 Task: In the Contact  Olivia.Brown@whitney.org, schedule and save the meeting with title: 'Product Demo and Service Presentation', Select date: '30 August, 2023', select start time: 5:00:PM. Add location on call (718) 987-6553 with meeting description: For further discussion on products, kindly join the meeting.. Logged in from softage.6@softage.net
Action: Mouse moved to (121, 86)
Screenshot: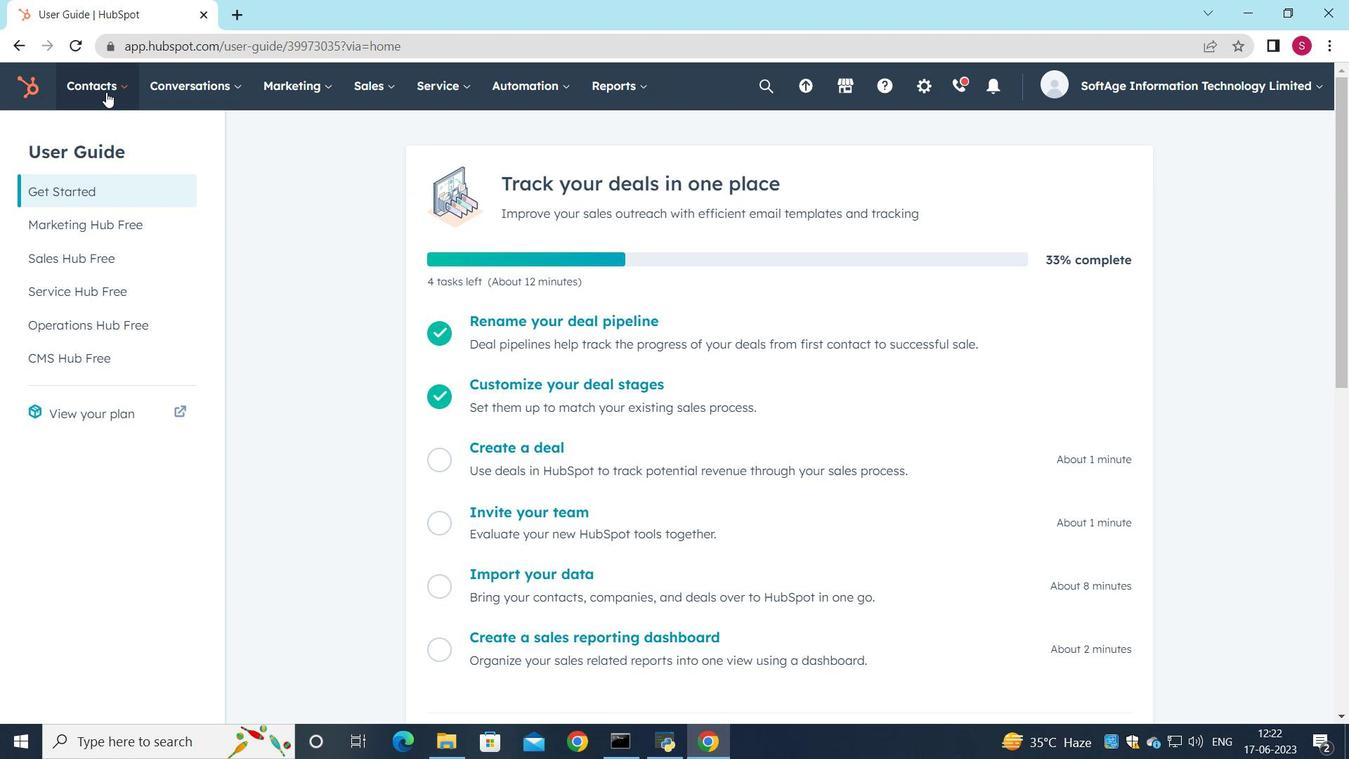 
Action: Mouse pressed left at (121, 86)
Screenshot: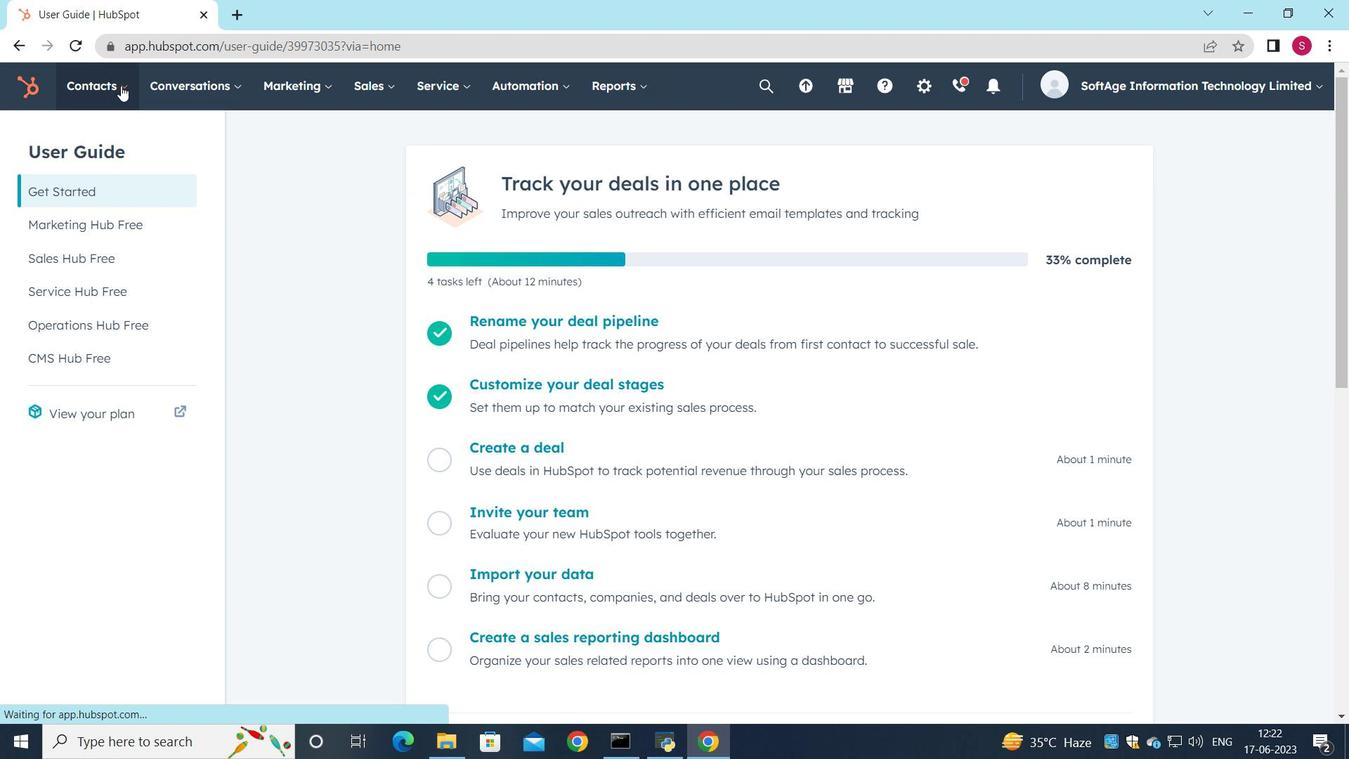 
Action: Mouse moved to (132, 139)
Screenshot: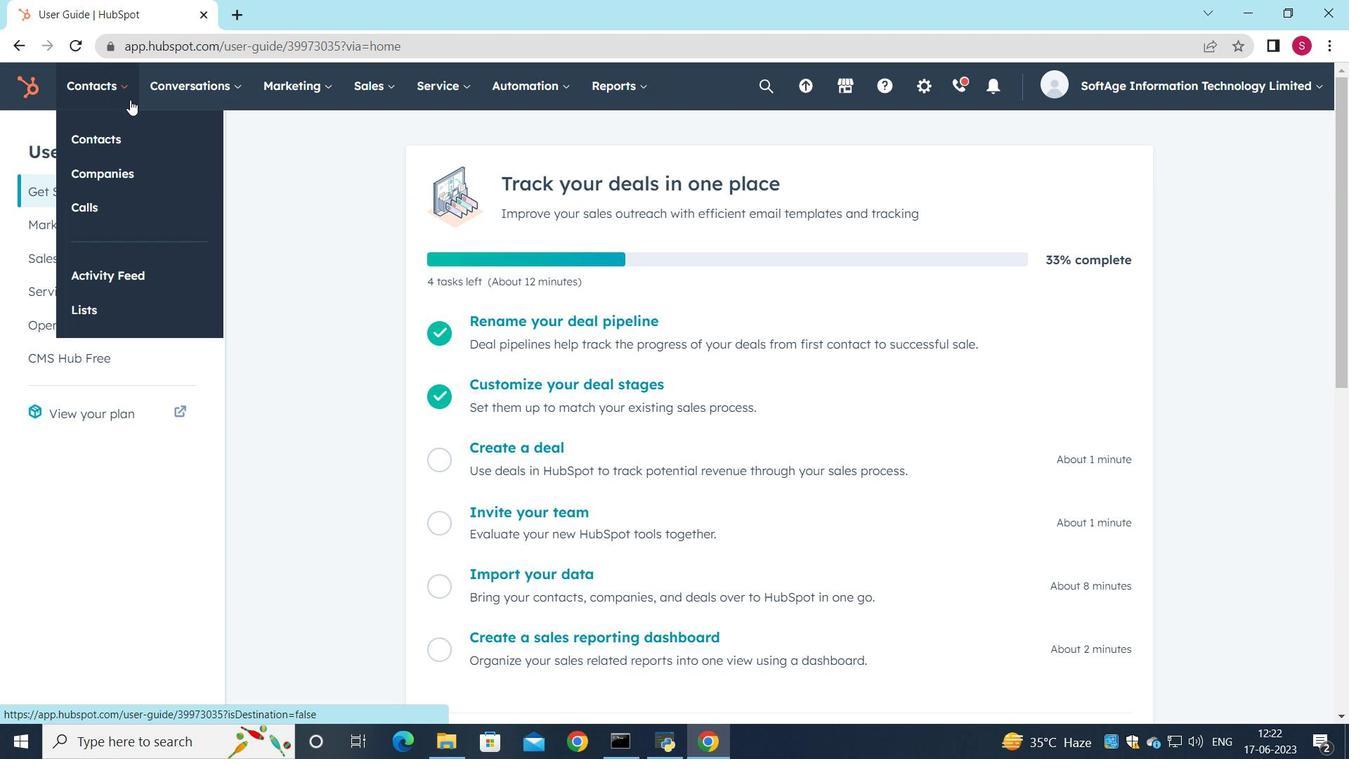 
Action: Mouse pressed left at (132, 139)
Screenshot: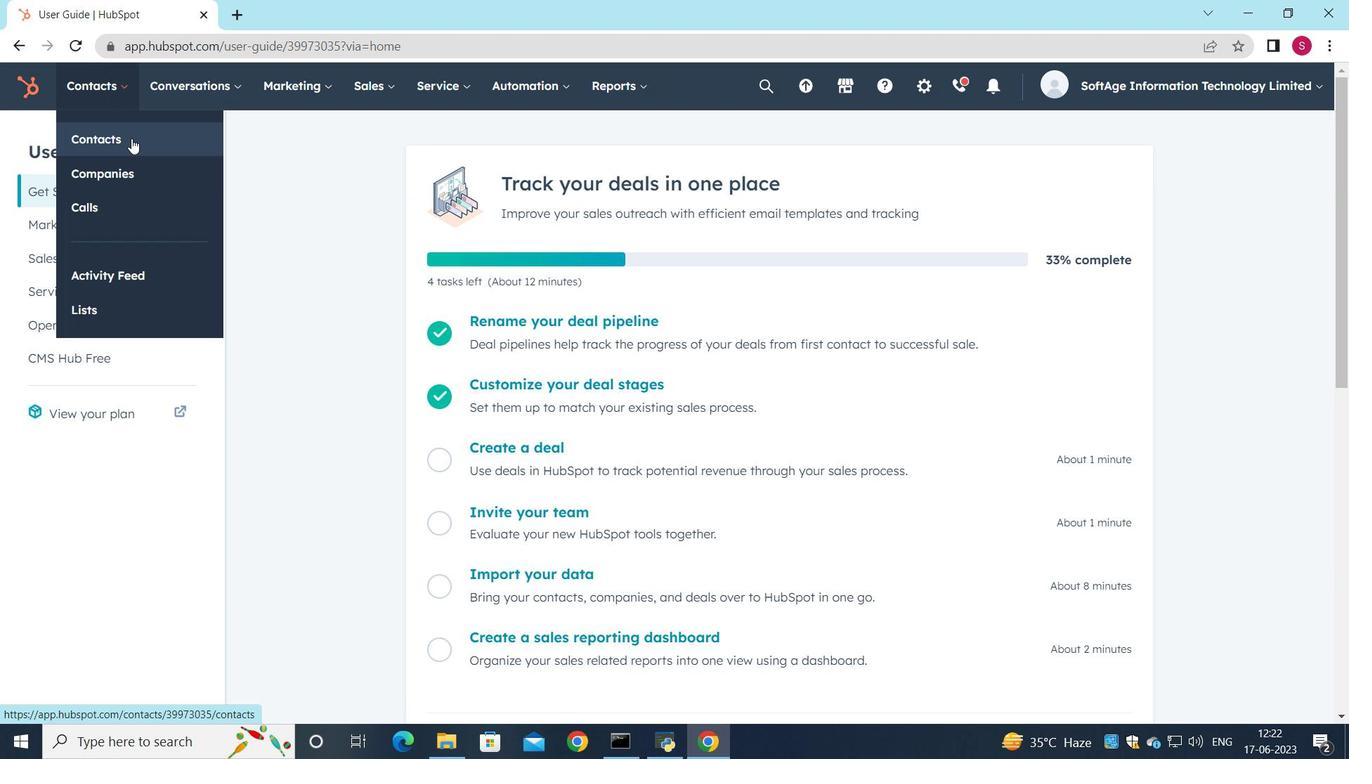 
Action: Mouse moved to (165, 283)
Screenshot: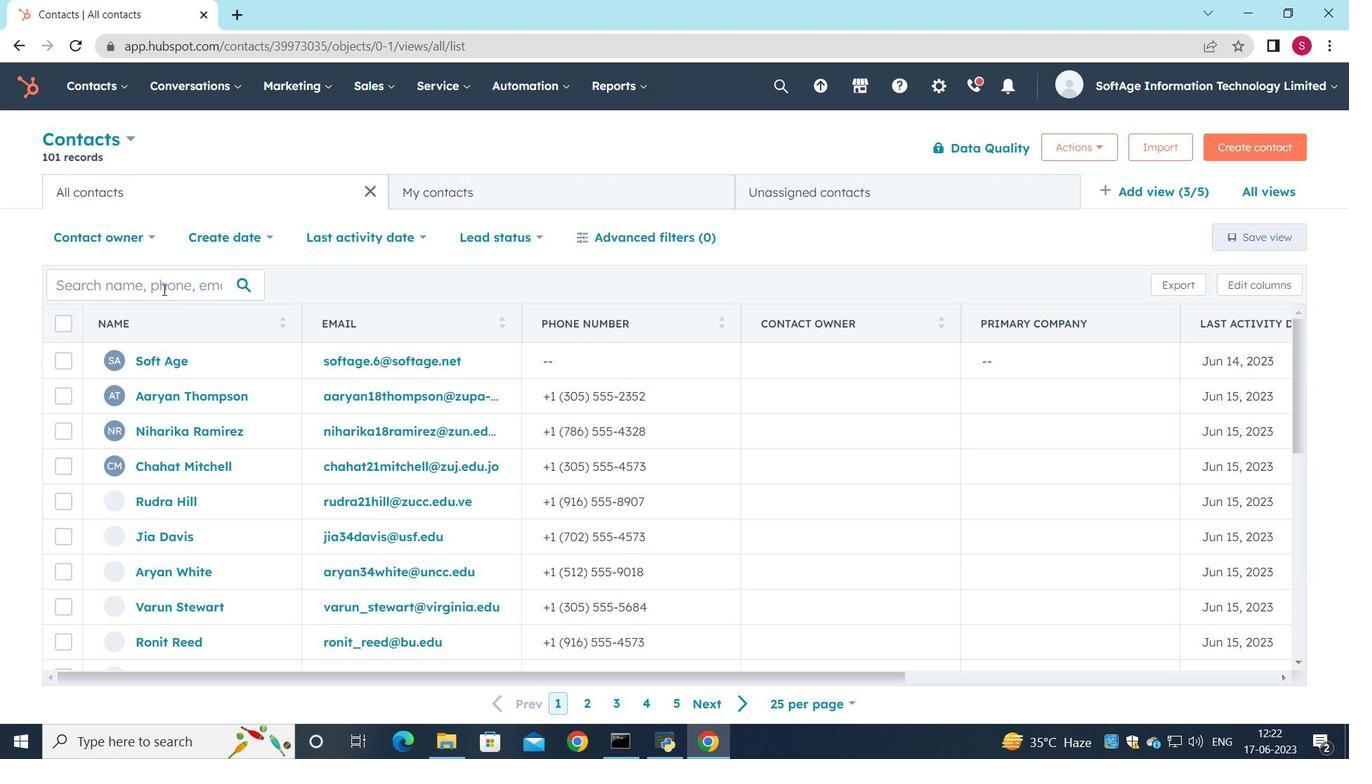 
Action: Mouse pressed left at (165, 283)
Screenshot: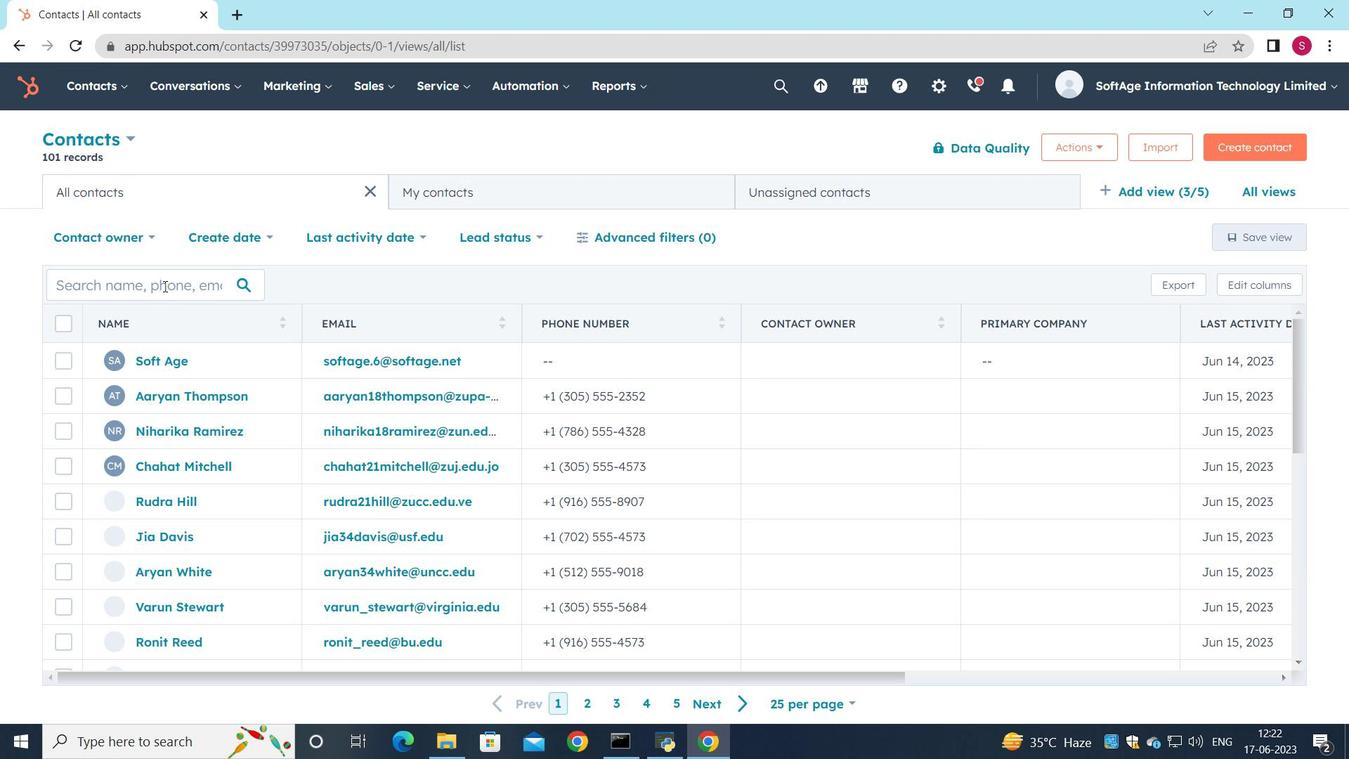 
Action: Key pressed <Key.shift>Olivia.<Key.shift>Brown<Key.shift><Key.shift><Key.shift><Key.shift><Key.shift>@whitney.org
Screenshot: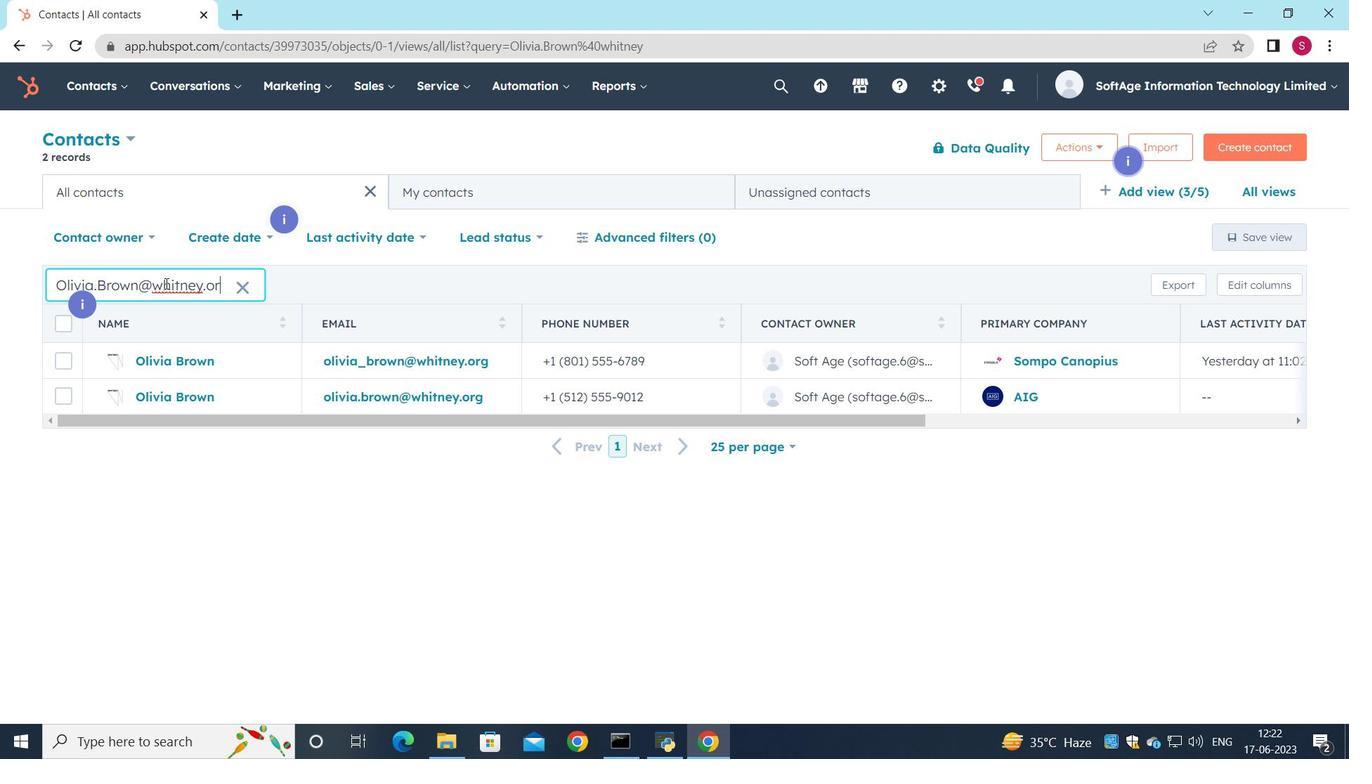 
Action: Mouse moved to (191, 357)
Screenshot: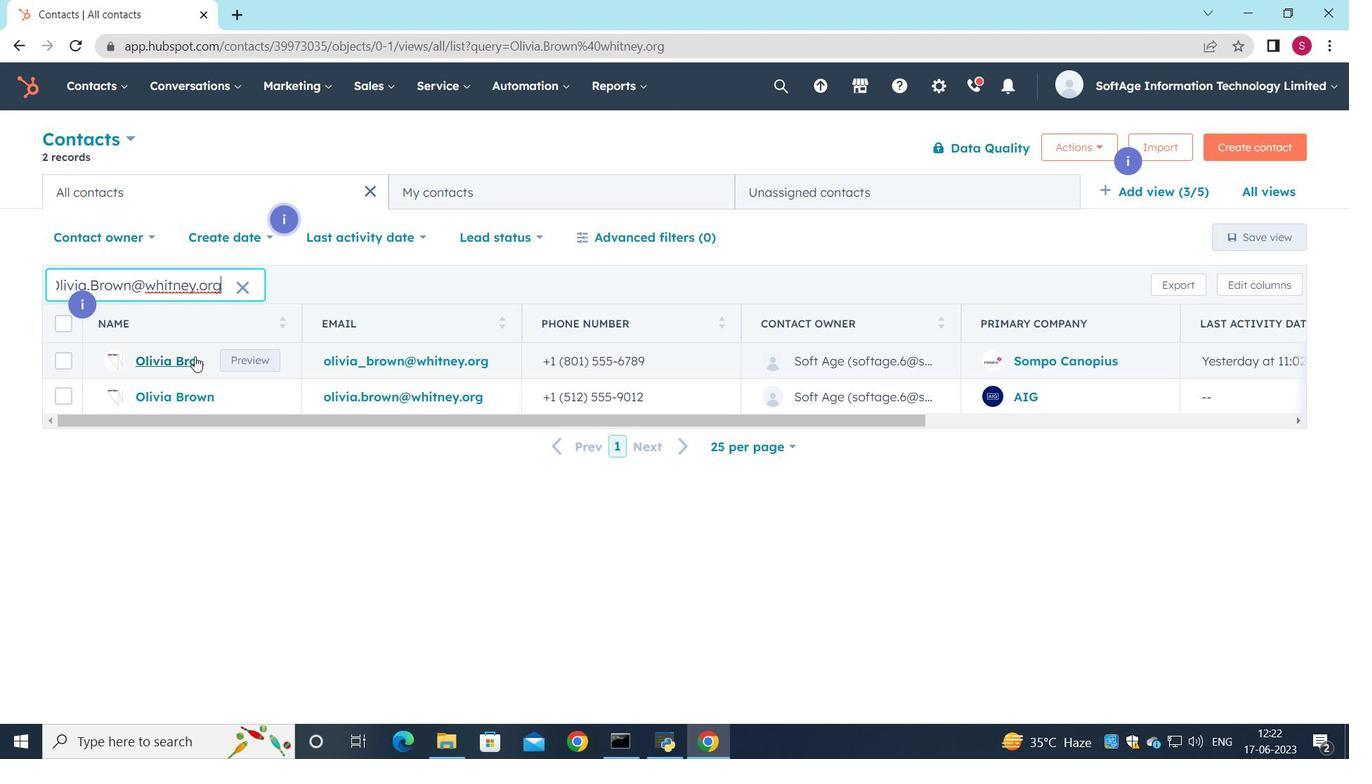 
Action: Mouse pressed left at (191, 357)
Screenshot: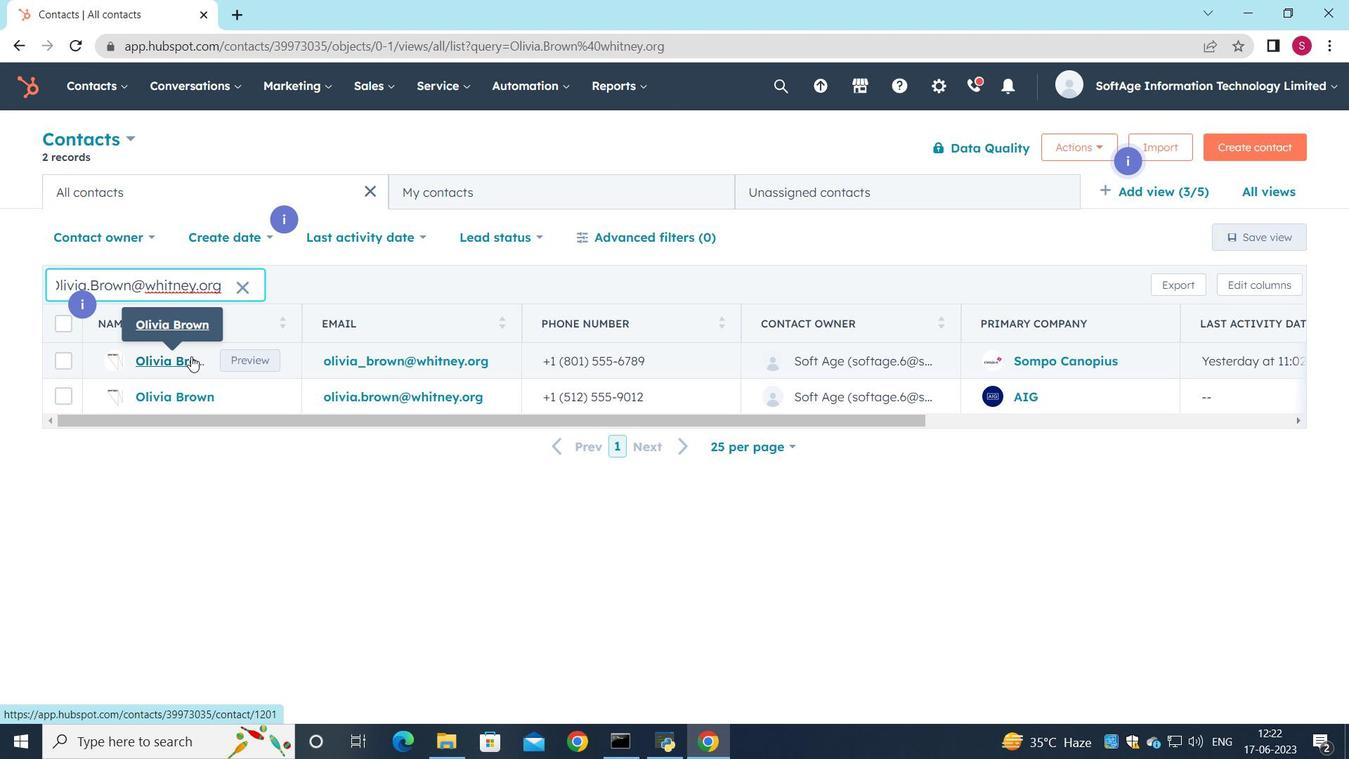 
Action: Mouse moved to (220, 302)
Screenshot: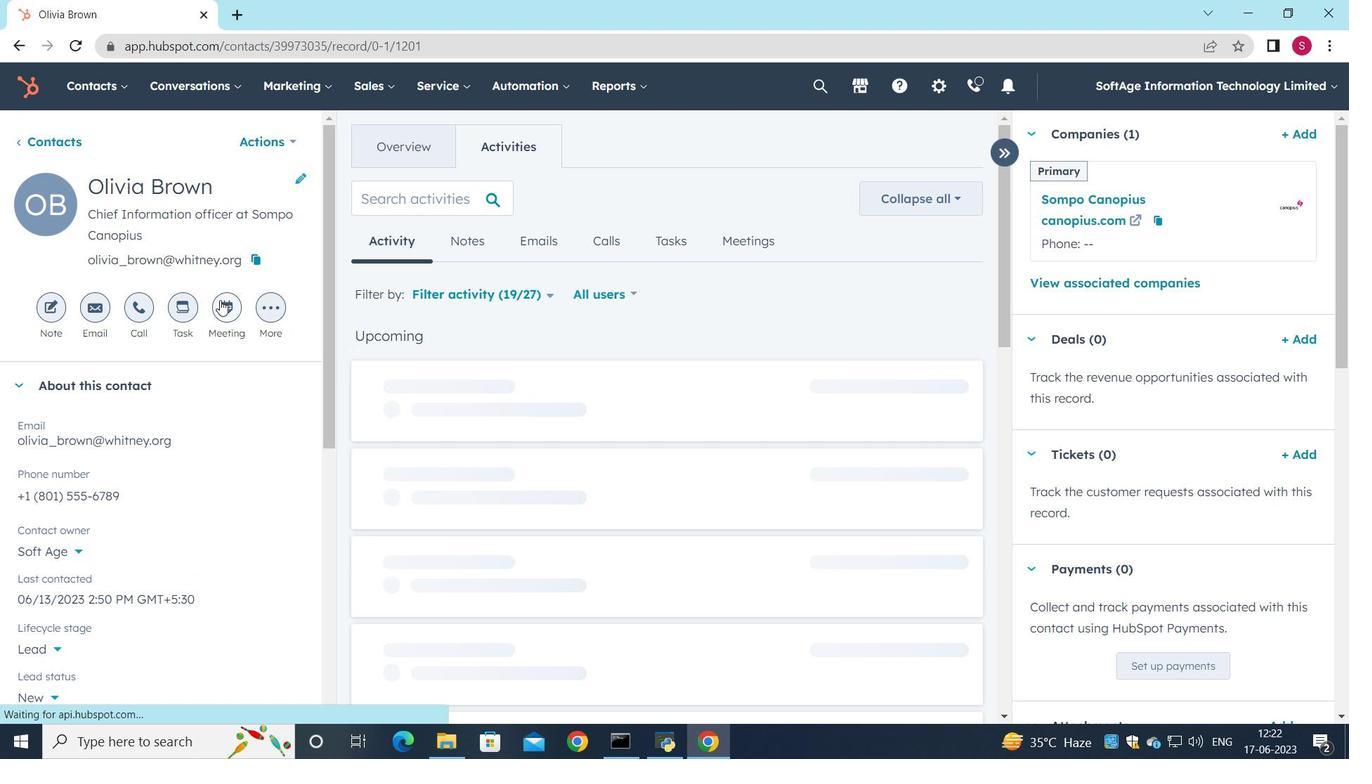 
Action: Mouse pressed left at (220, 302)
Screenshot: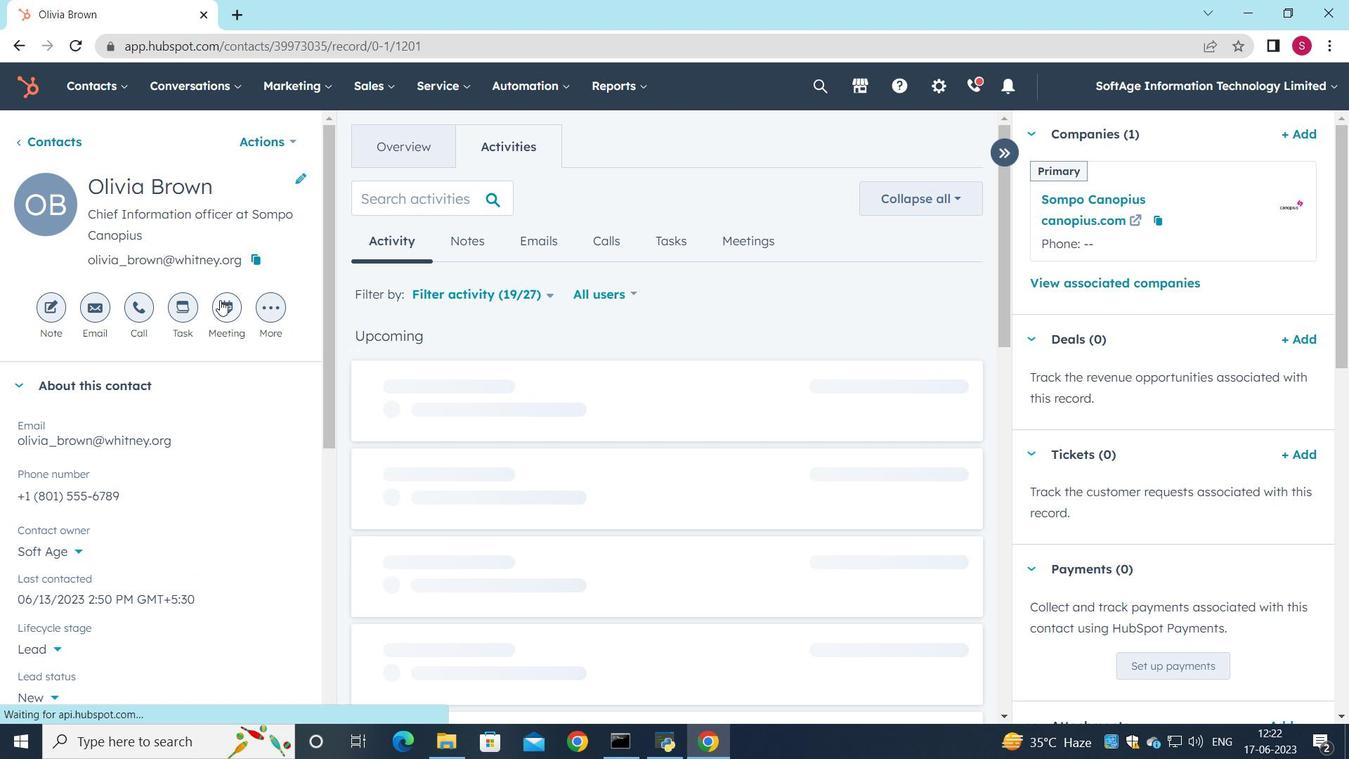 
Action: Mouse moved to (212, 288)
Screenshot: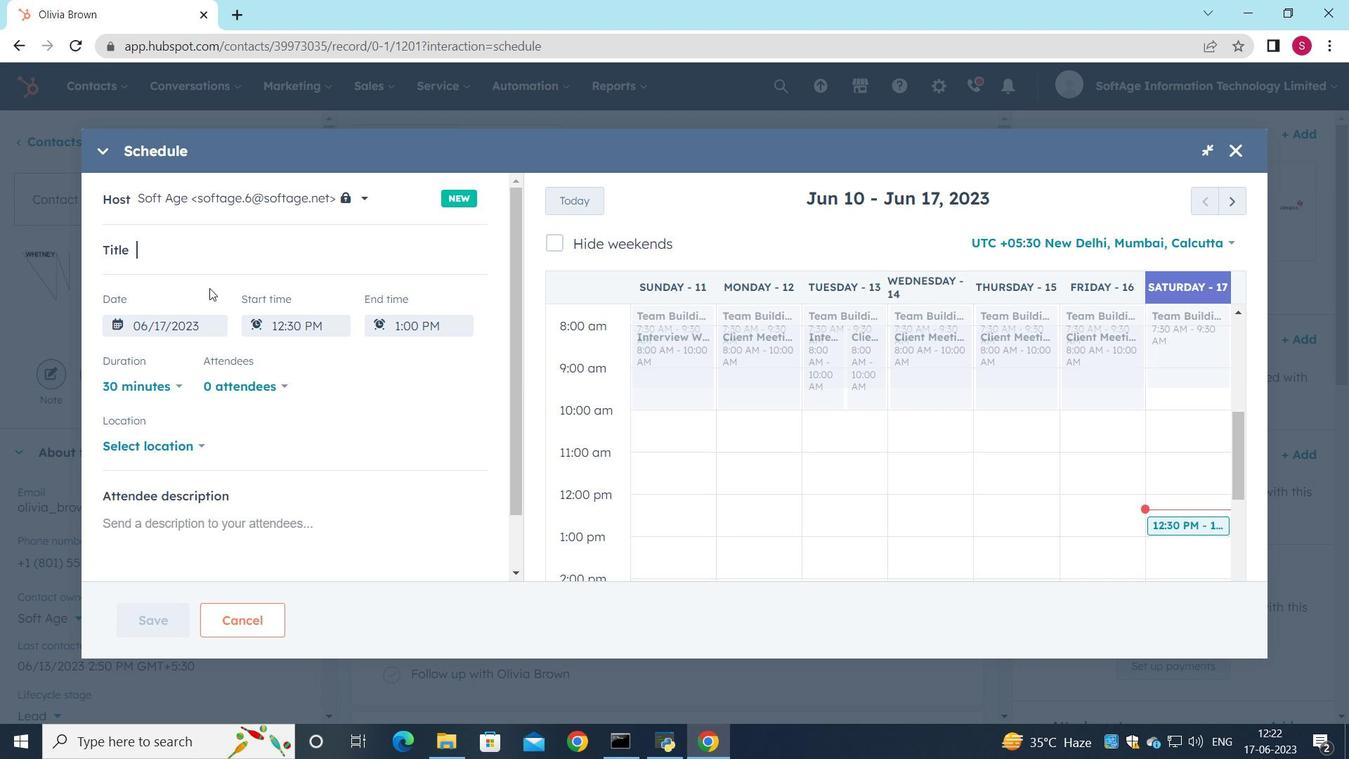 
Action: Key pressed <Key.shift_r>Product<Key.space><Key.shift>Demo<Key.space>and<Key.space><Key.shift>Service<Key.space><Key.shift_r>Presentation
Screenshot: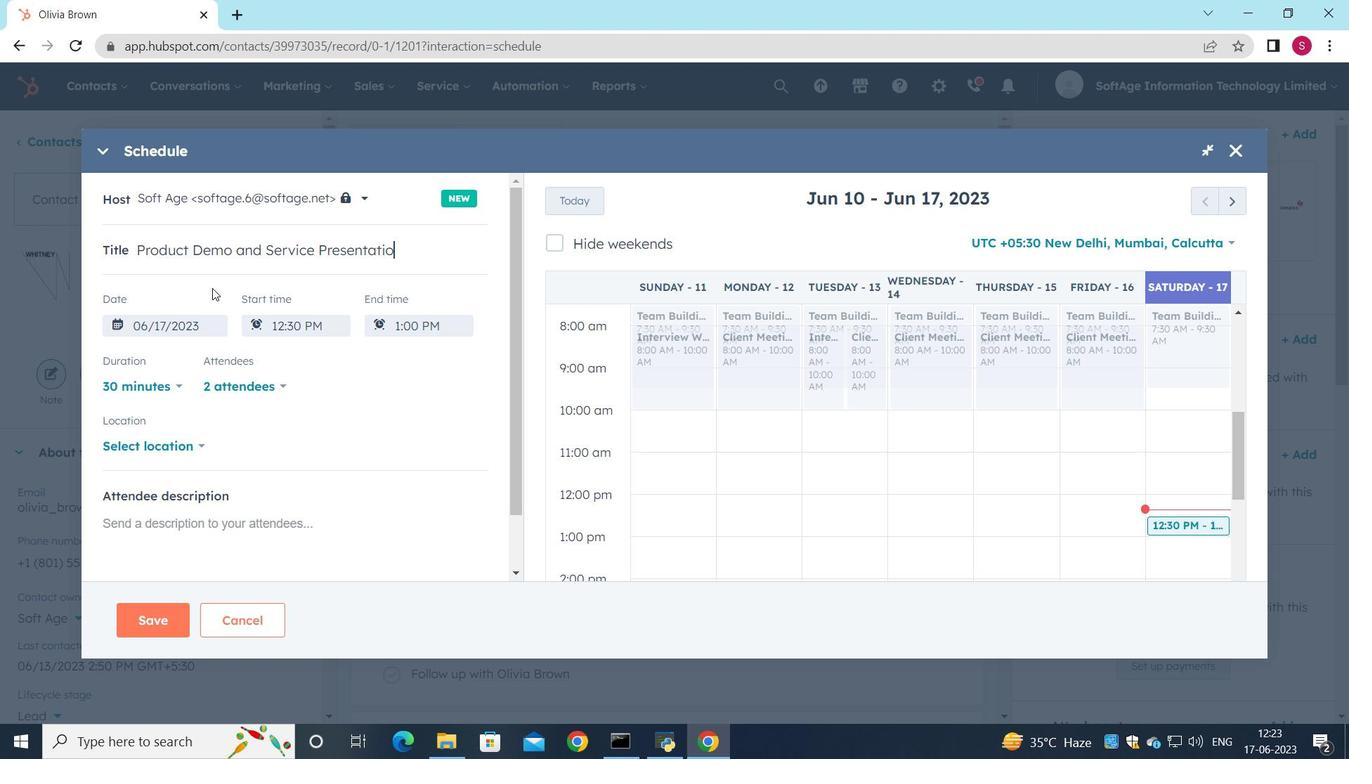 
Action: Mouse moved to (1232, 200)
Screenshot: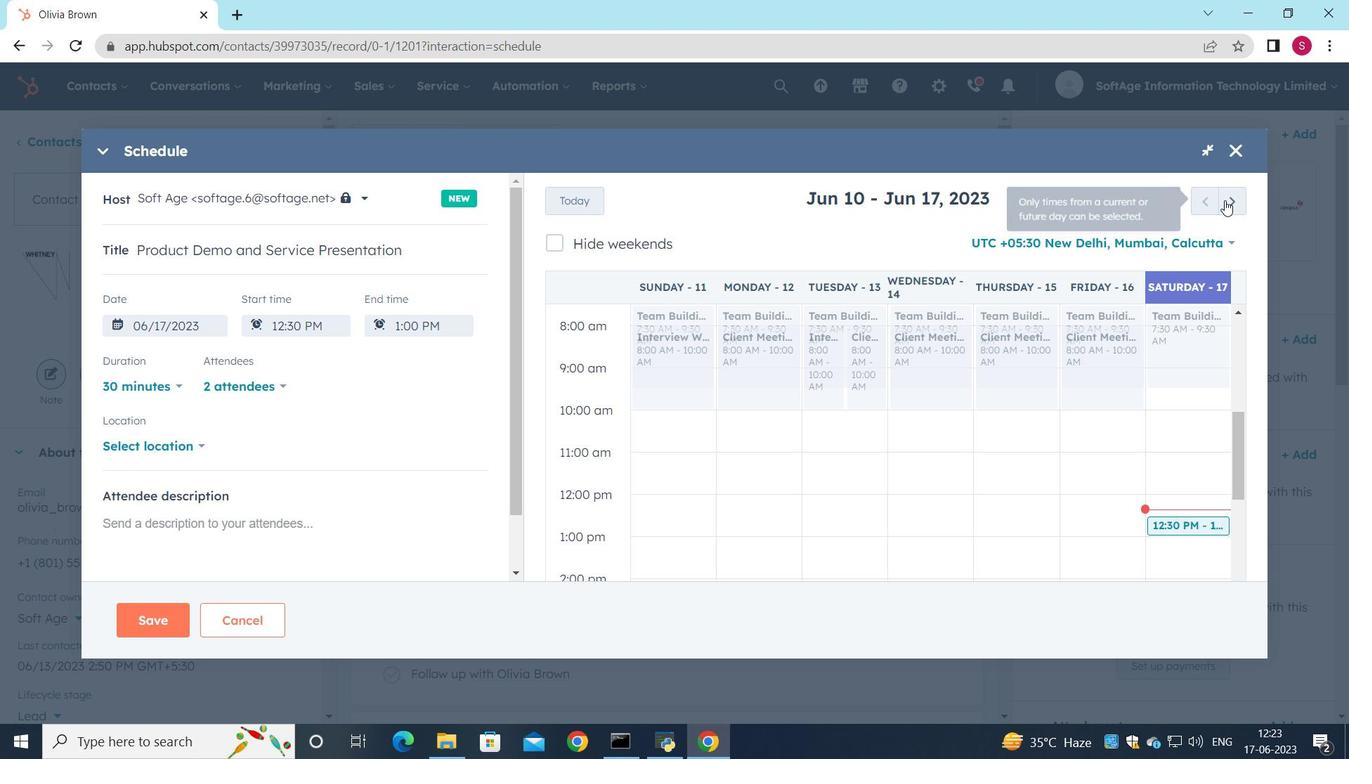 
Action: Mouse pressed left at (1232, 200)
Screenshot: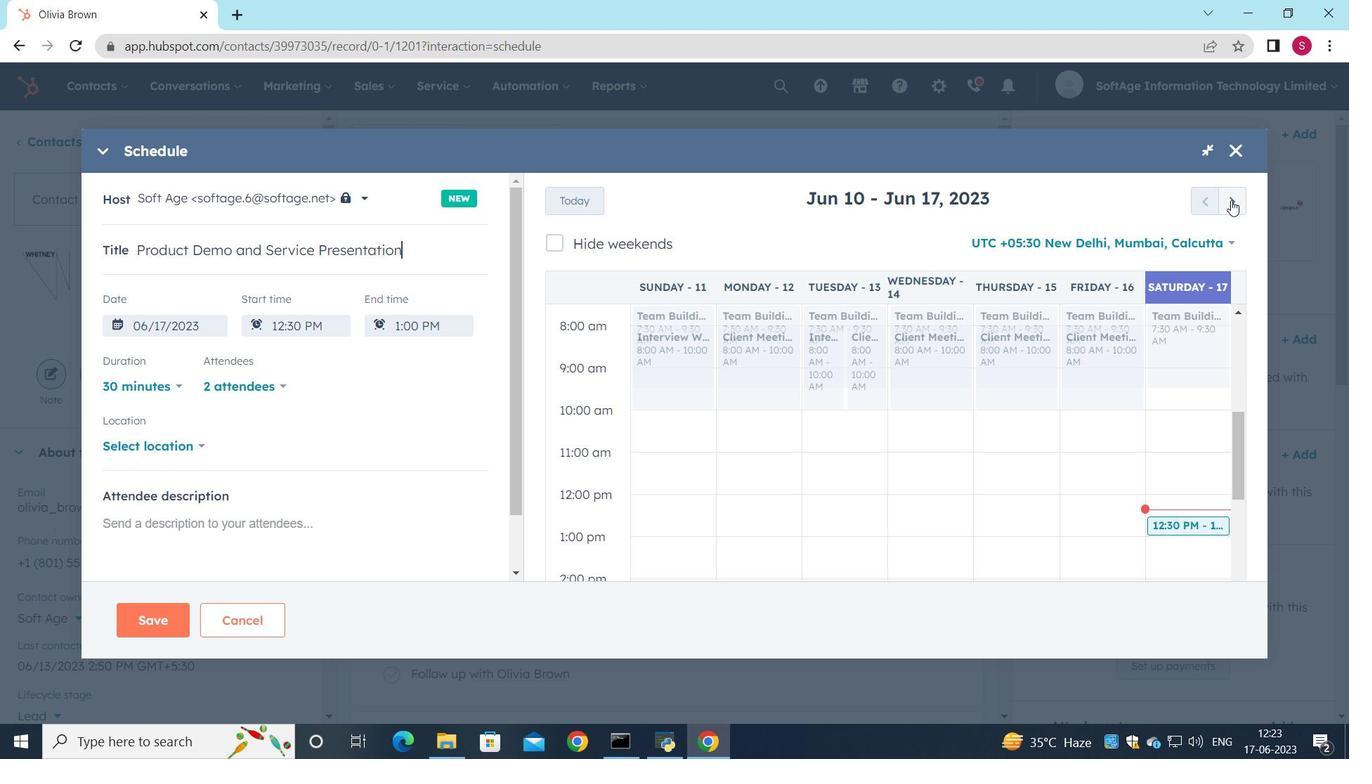 
Action: Mouse pressed left at (1232, 200)
Screenshot: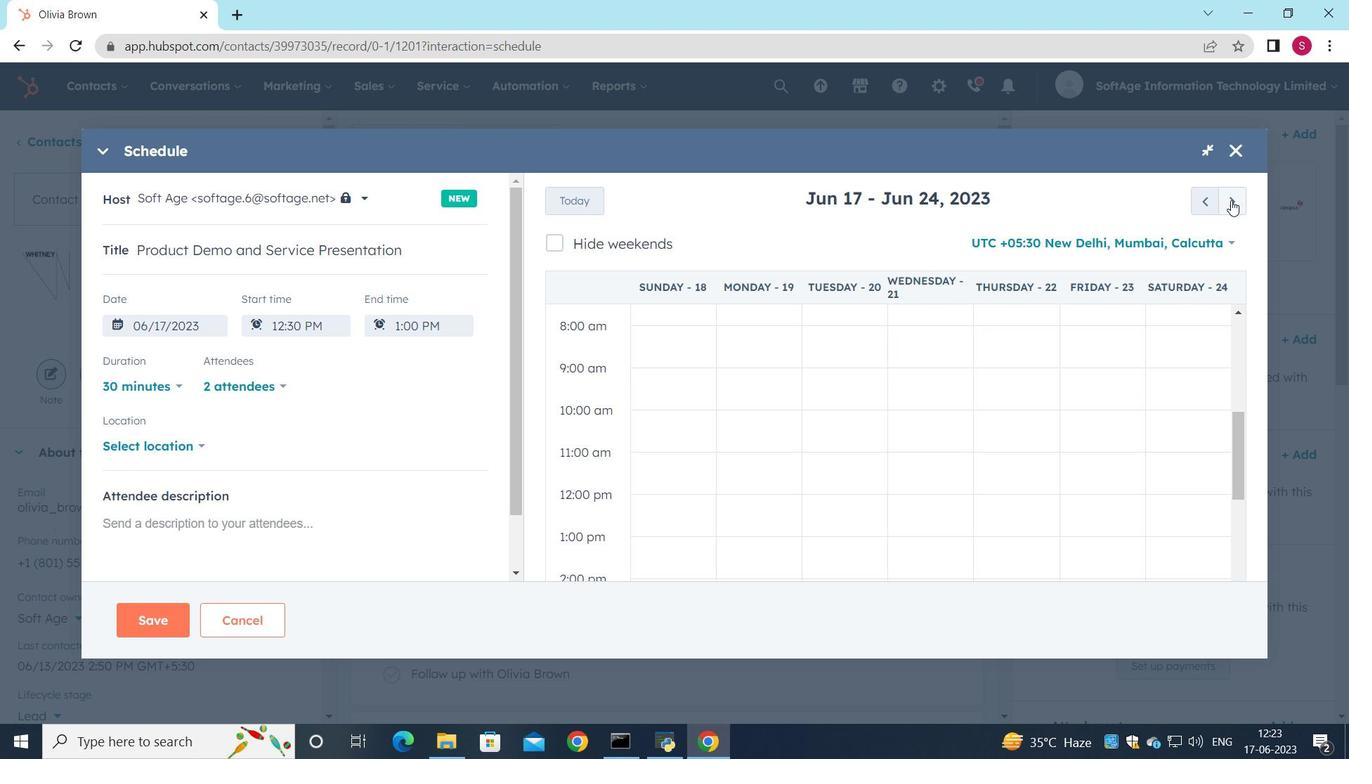 
Action: Mouse pressed left at (1232, 200)
Screenshot: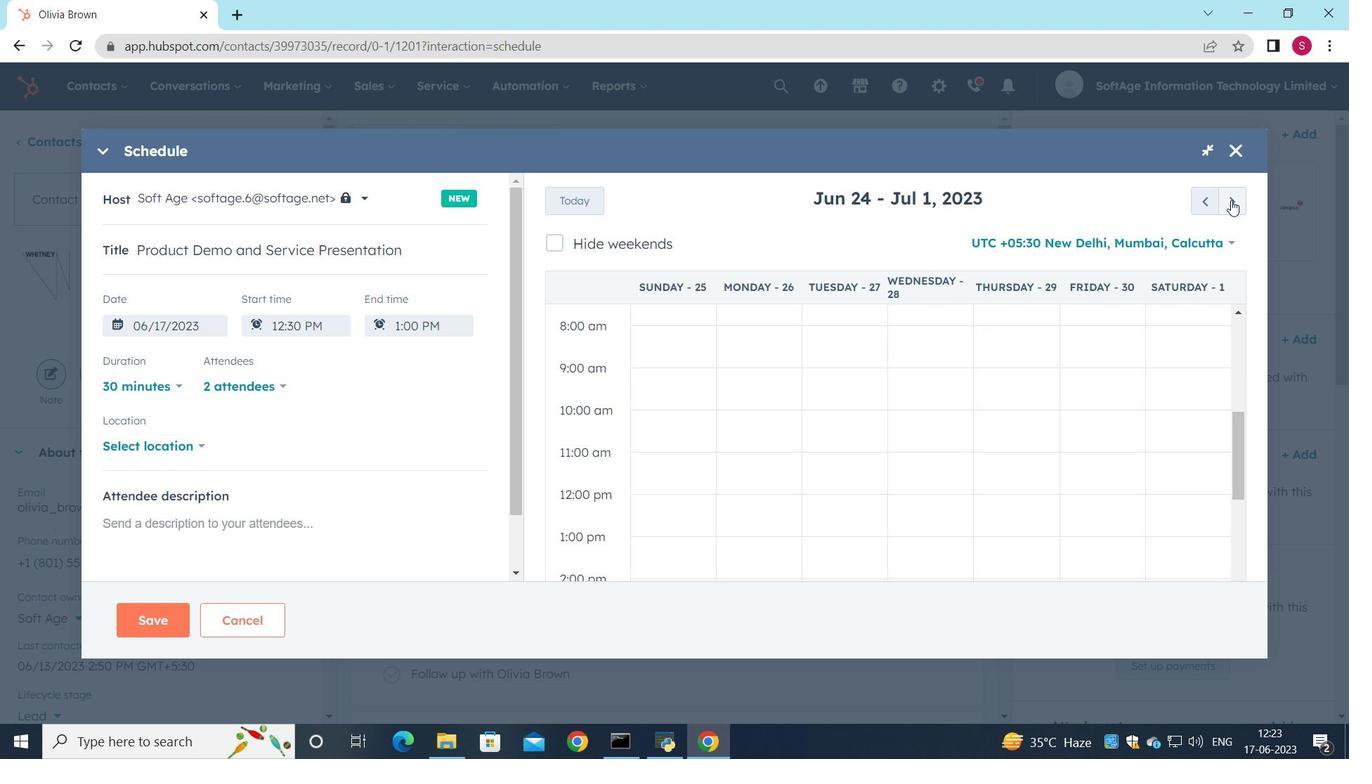 
Action: Mouse pressed left at (1232, 200)
Screenshot: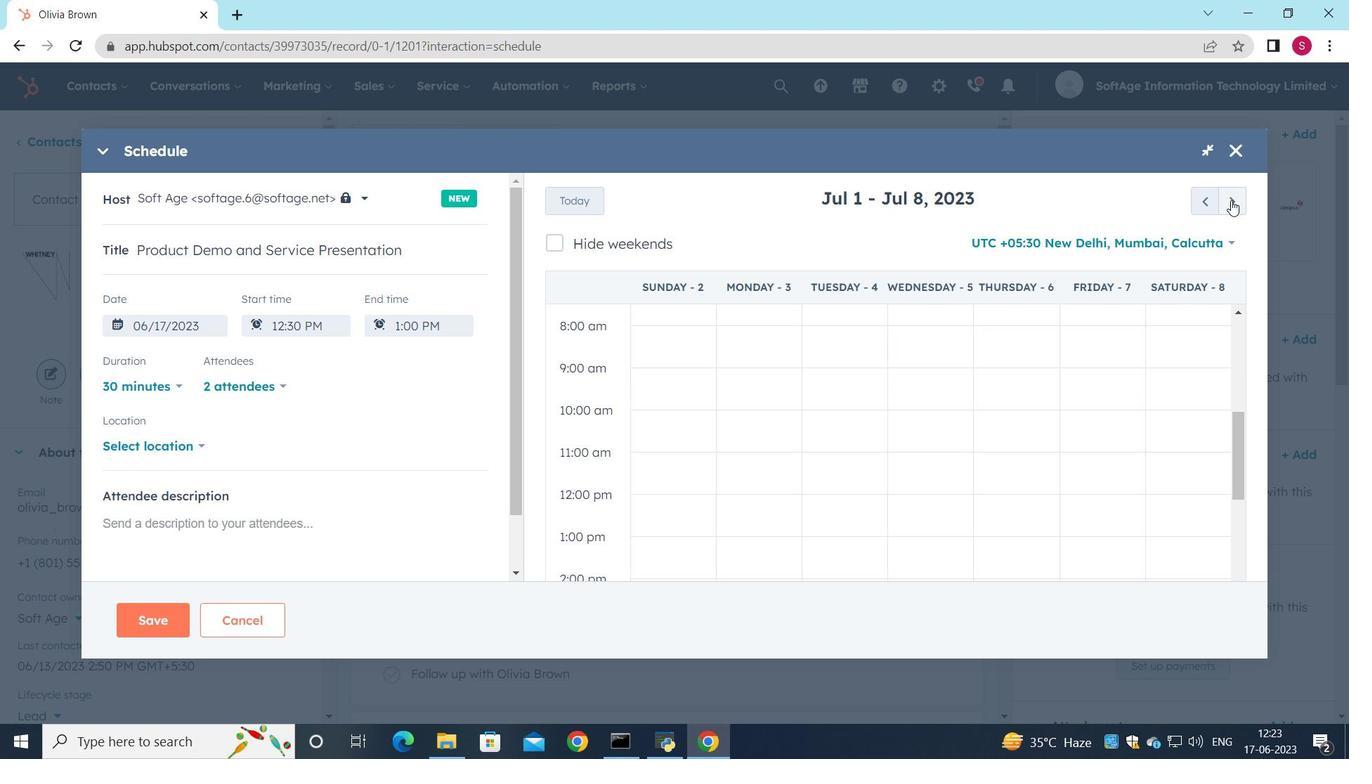 
Action: Mouse pressed left at (1232, 200)
Screenshot: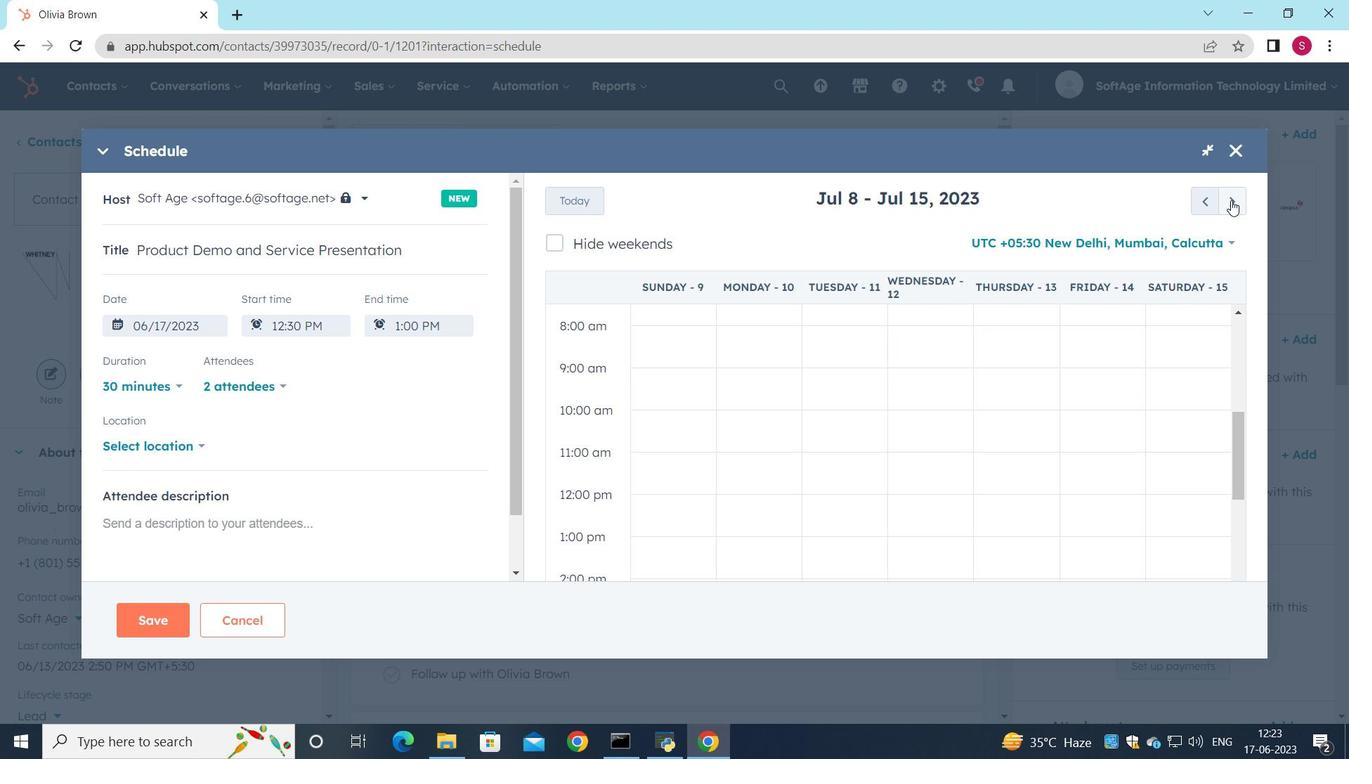 
Action: Mouse pressed left at (1232, 200)
Screenshot: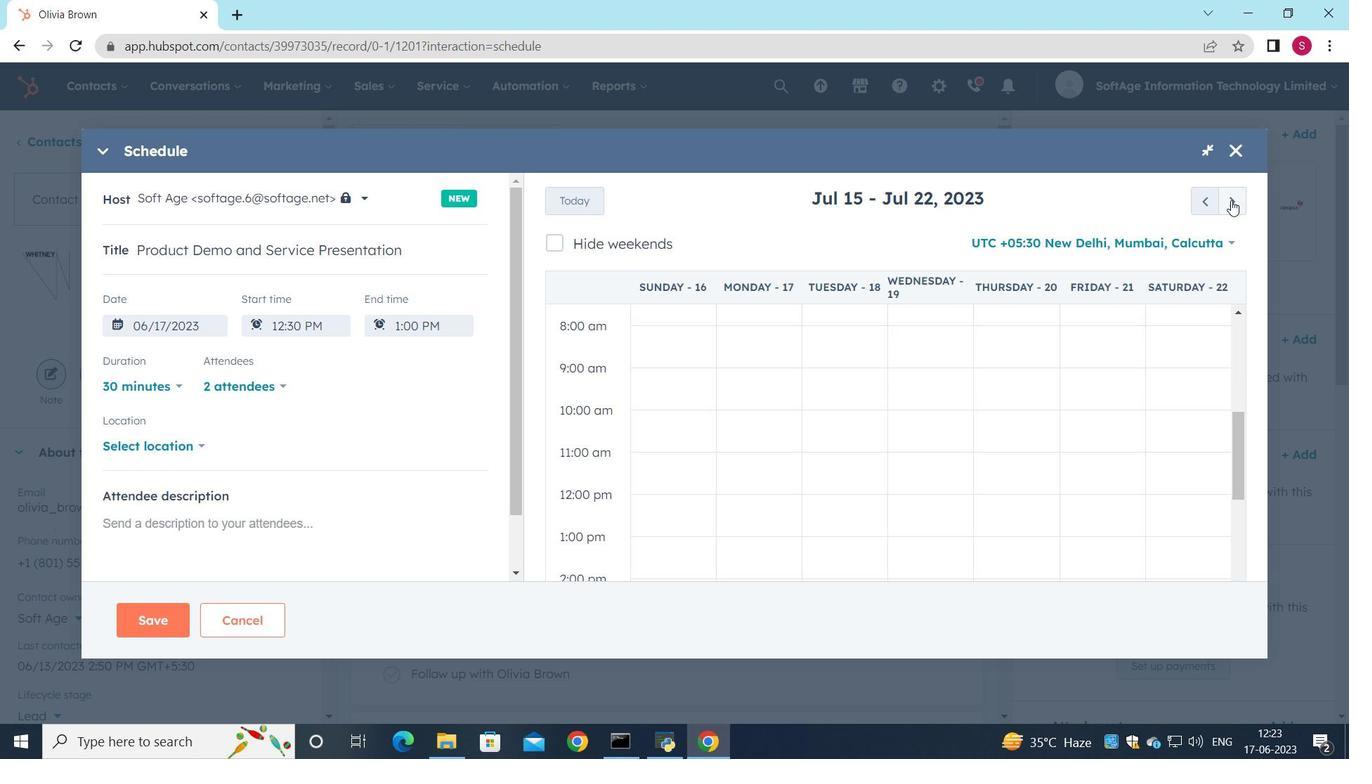 
Action: Mouse pressed left at (1232, 200)
Screenshot: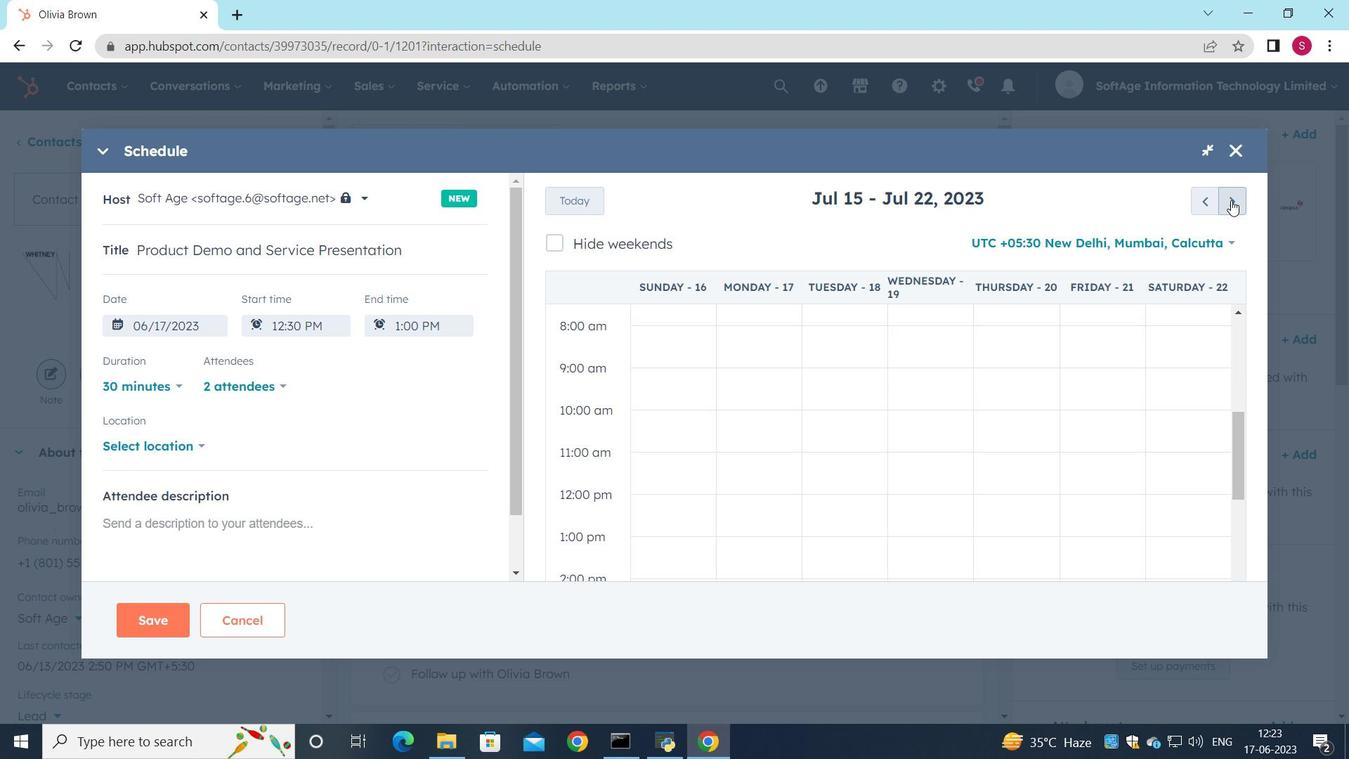 
Action: Mouse pressed left at (1232, 200)
Screenshot: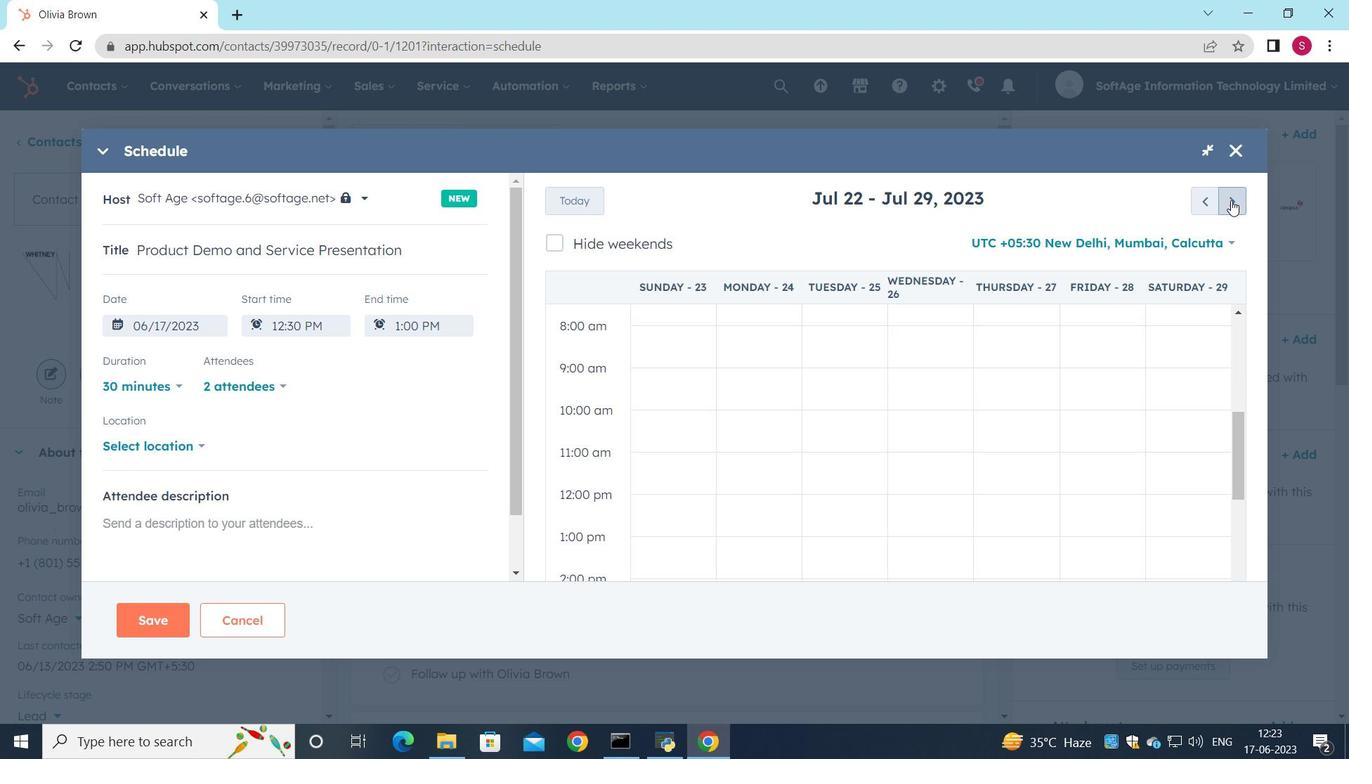 
Action: Mouse pressed left at (1232, 200)
Screenshot: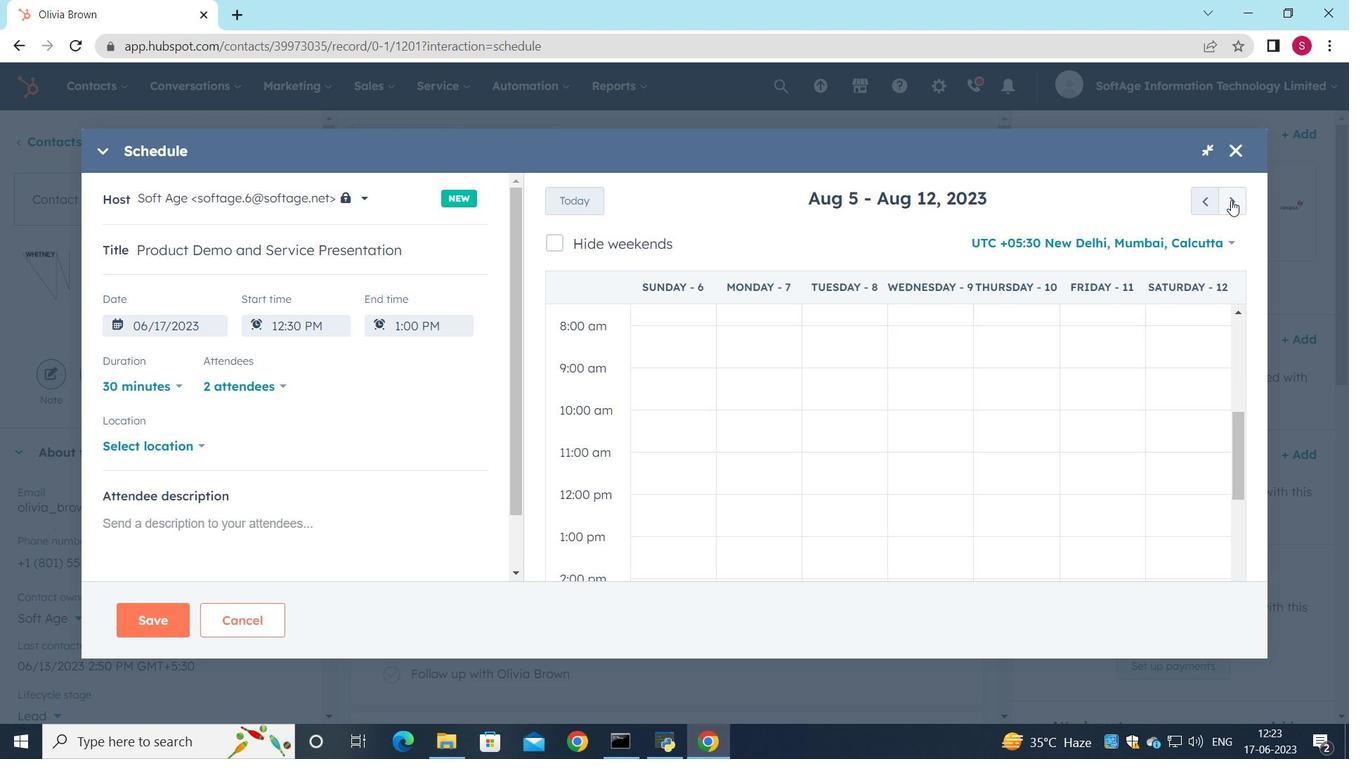 
Action: Mouse pressed left at (1232, 200)
Screenshot: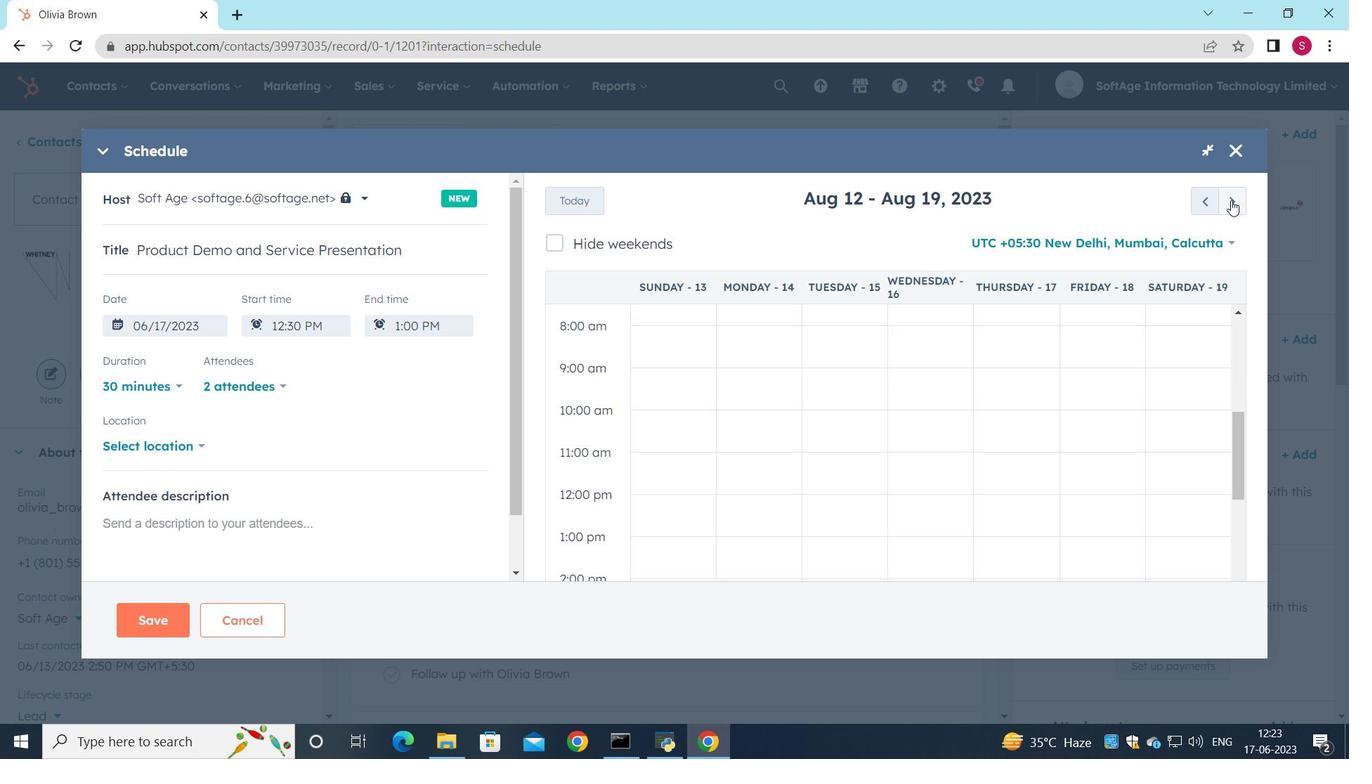 
Action: Mouse pressed left at (1232, 200)
Screenshot: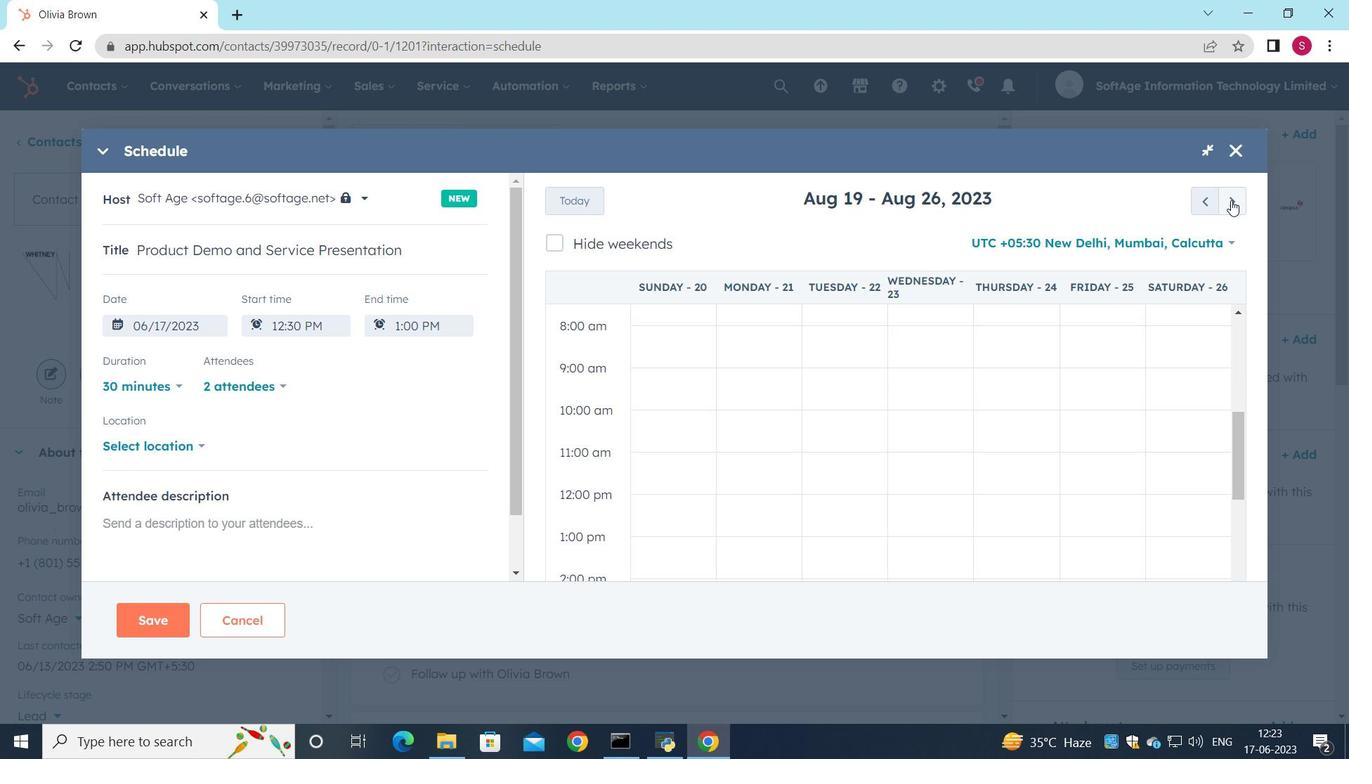 
Action: Mouse moved to (933, 465)
Screenshot: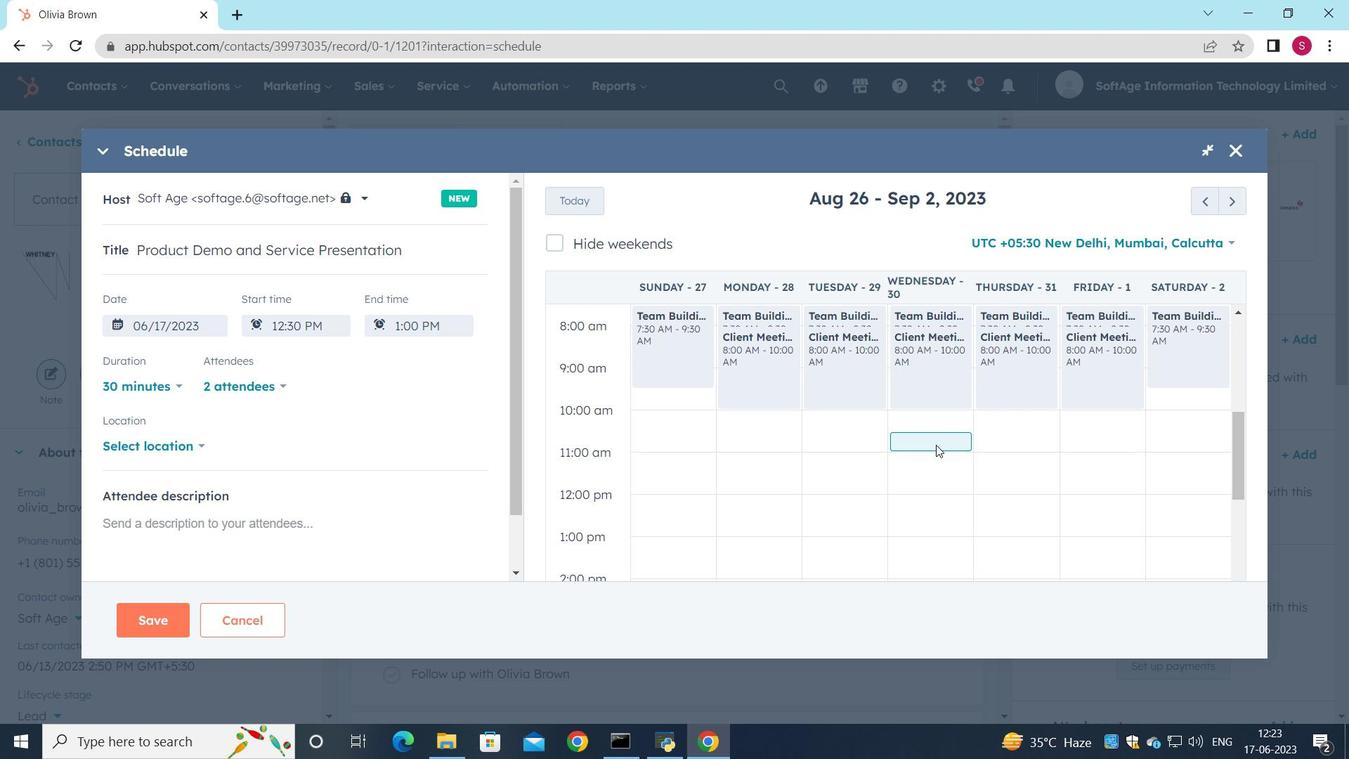 
Action: Mouse scrolled (933, 464) with delta (0, 0)
Screenshot: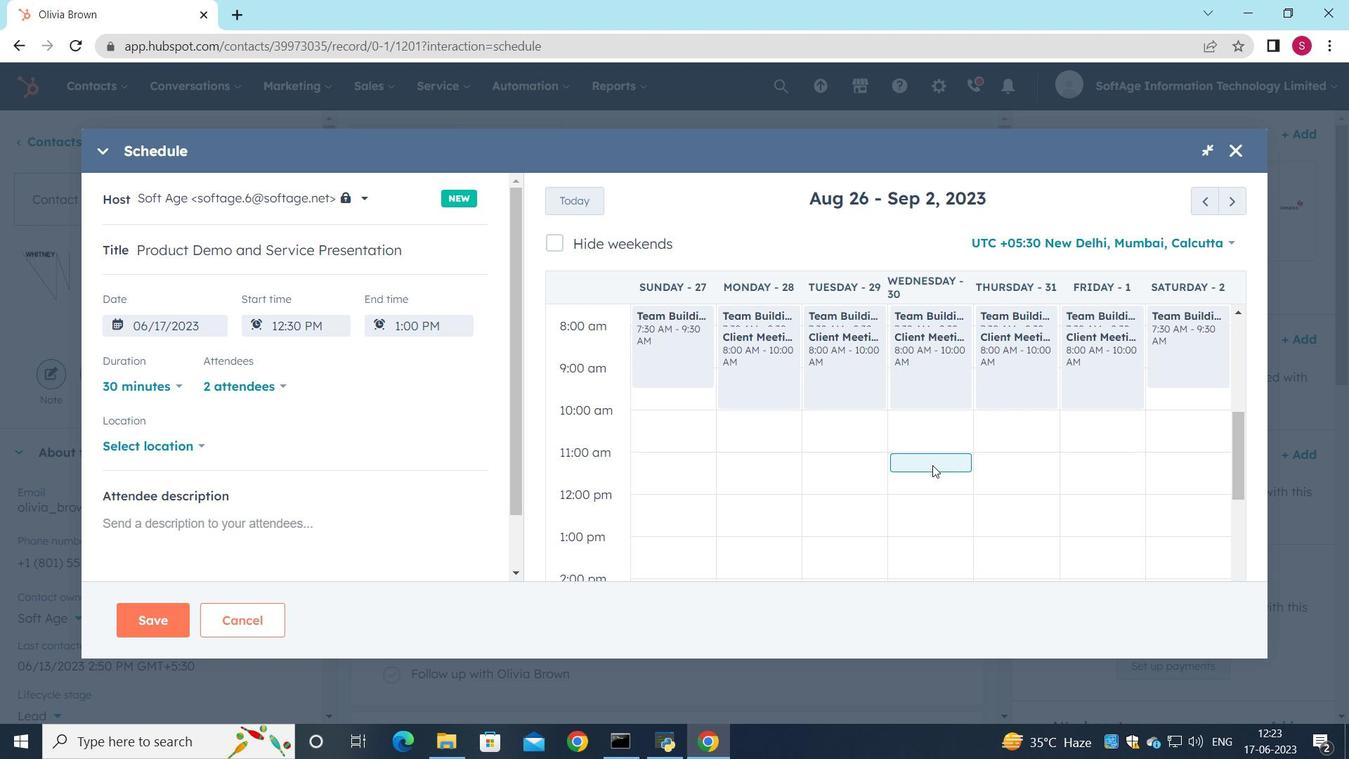 
Action: Mouse scrolled (933, 464) with delta (0, 0)
Screenshot: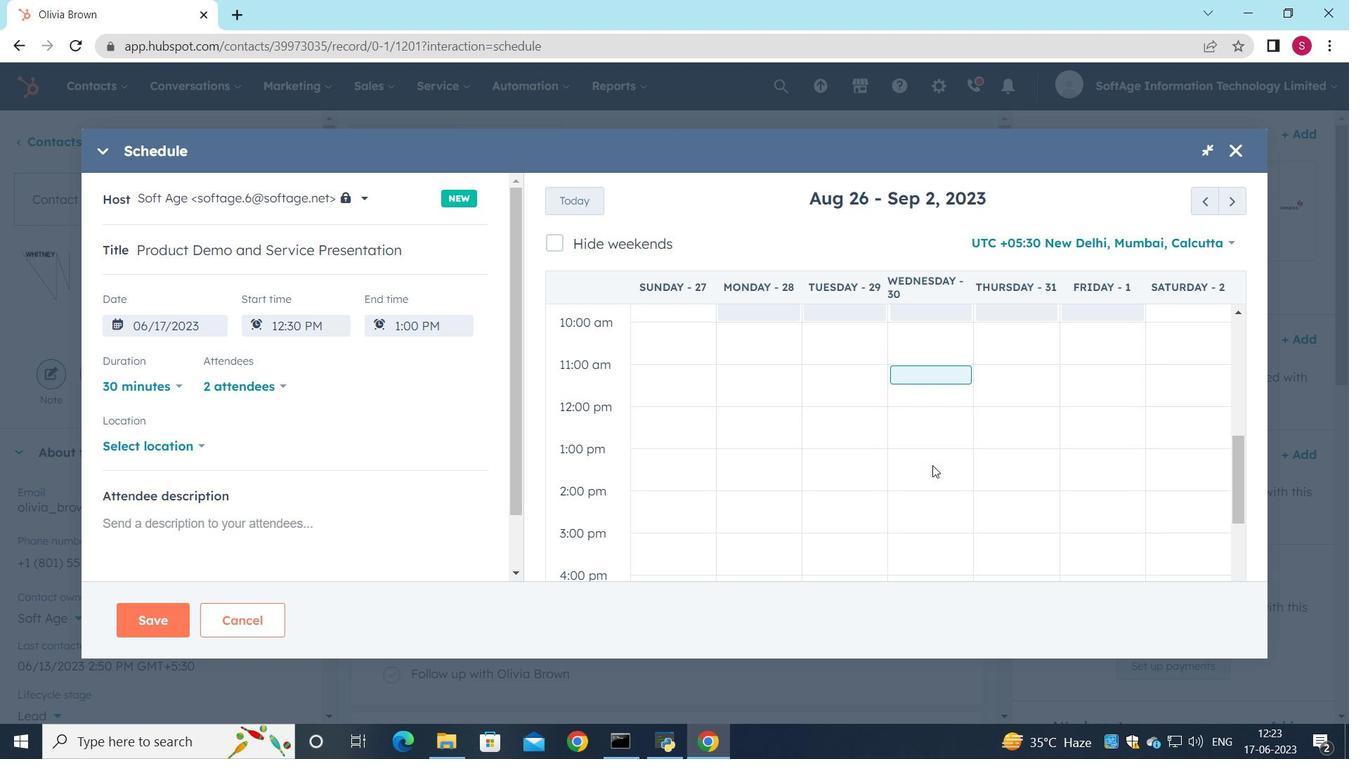 
Action: Mouse scrolled (933, 464) with delta (0, 0)
Screenshot: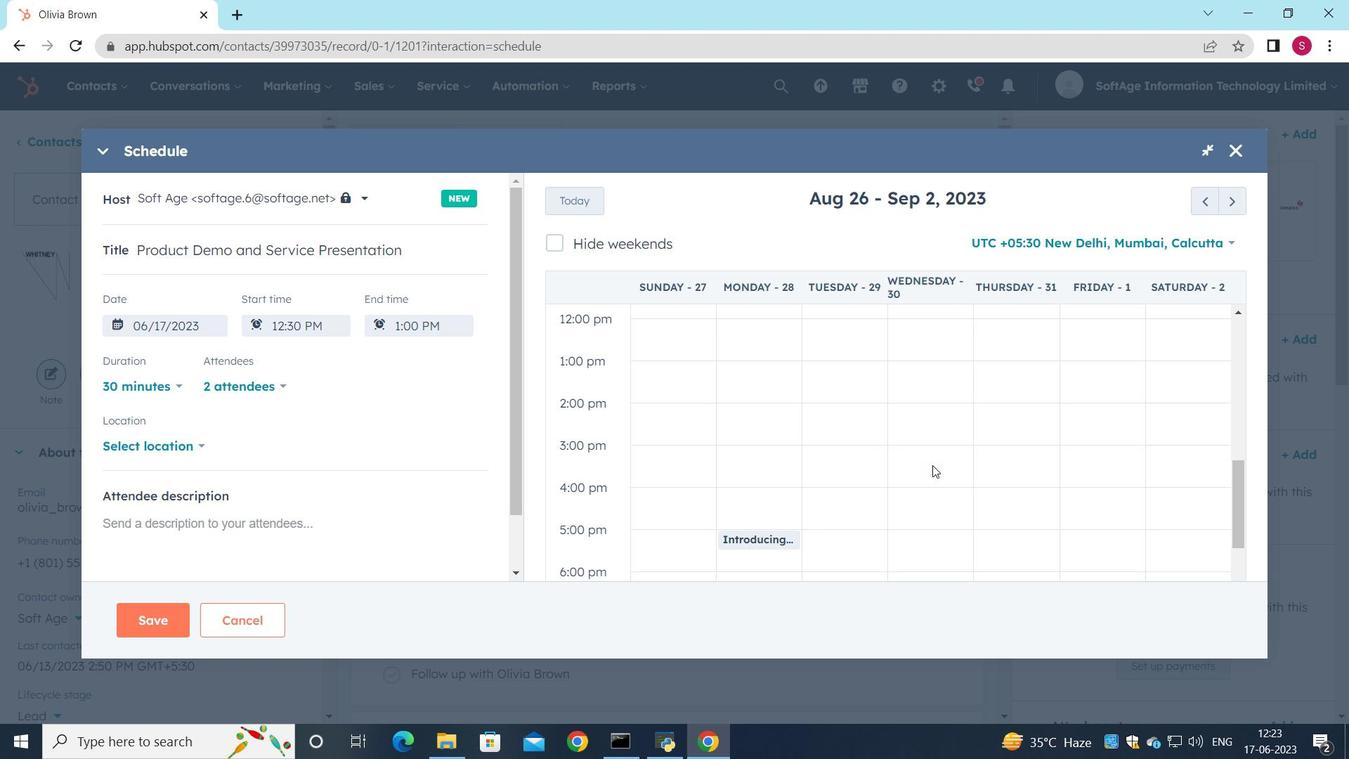 
Action: Mouse moved to (920, 447)
Screenshot: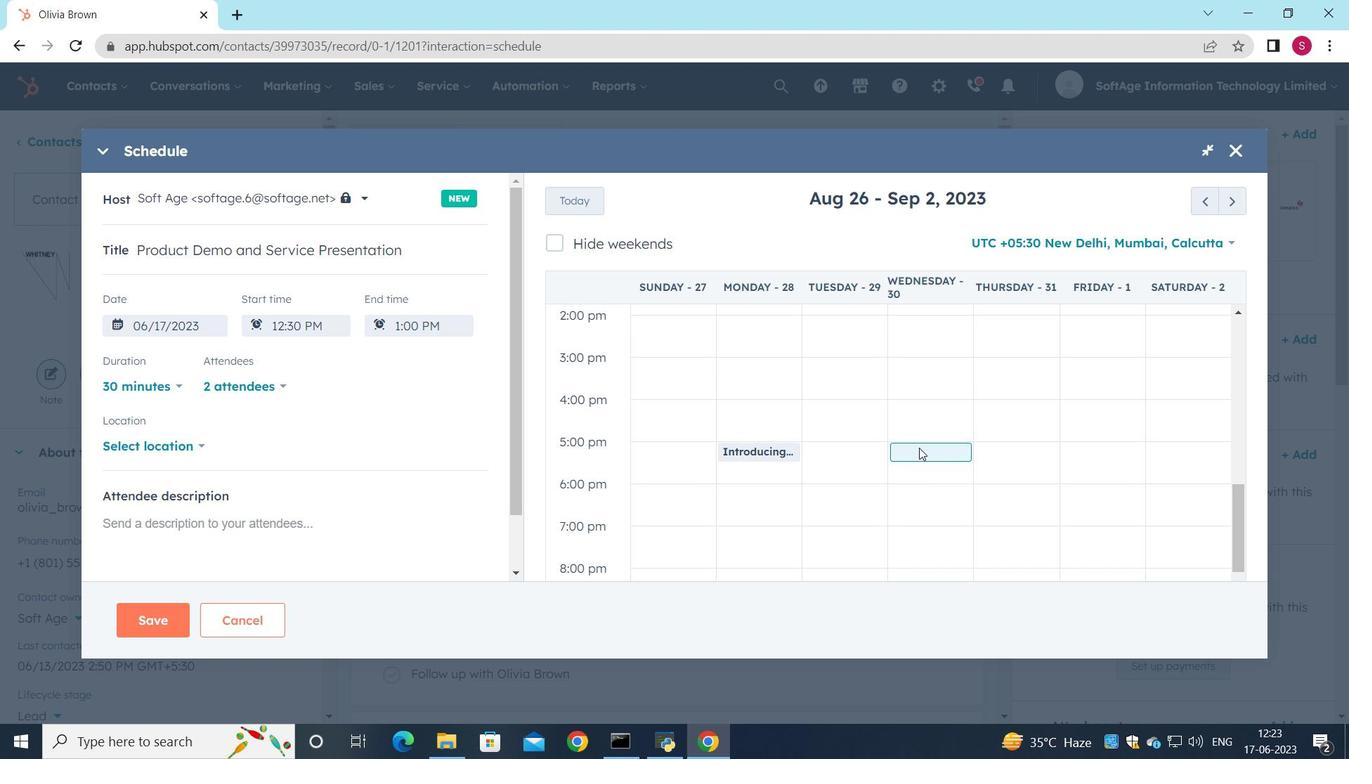 
Action: Mouse pressed left at (920, 447)
Screenshot: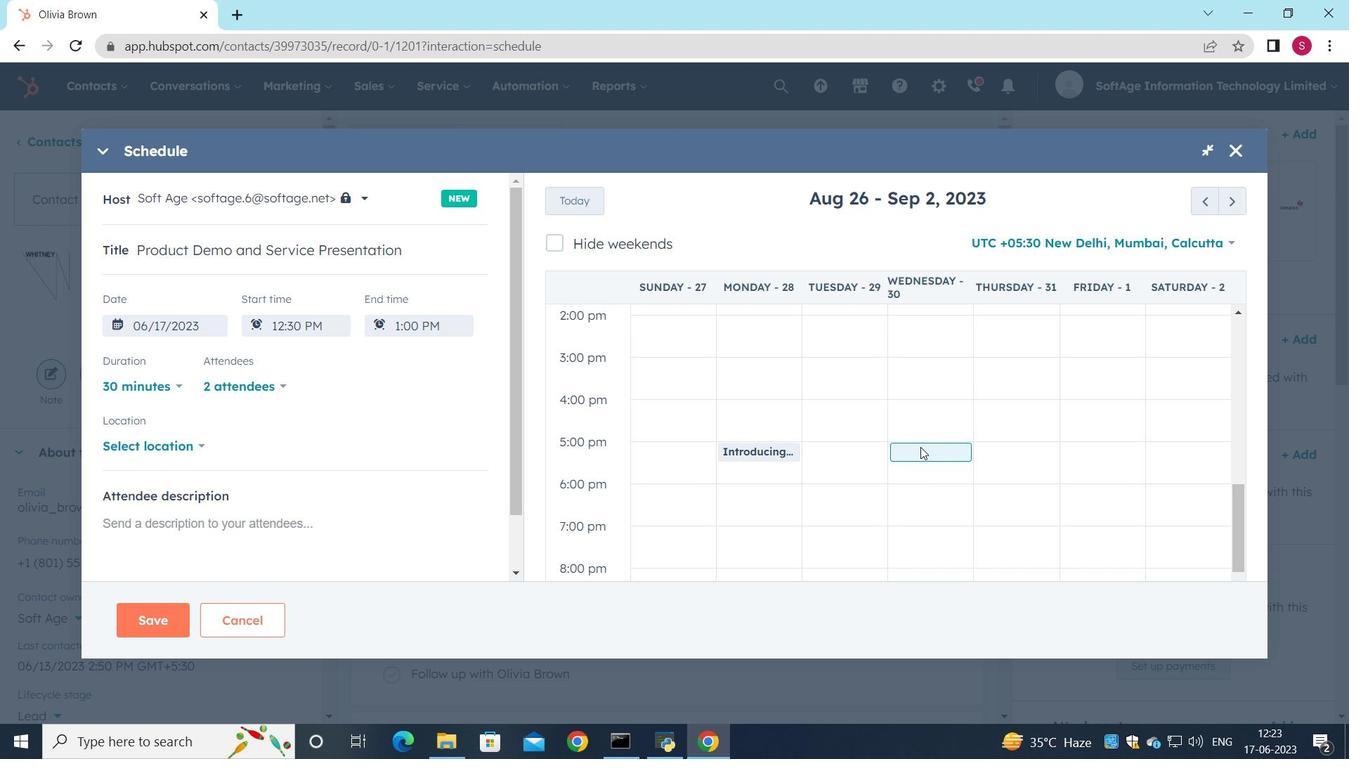 
Action: Mouse moved to (191, 446)
Screenshot: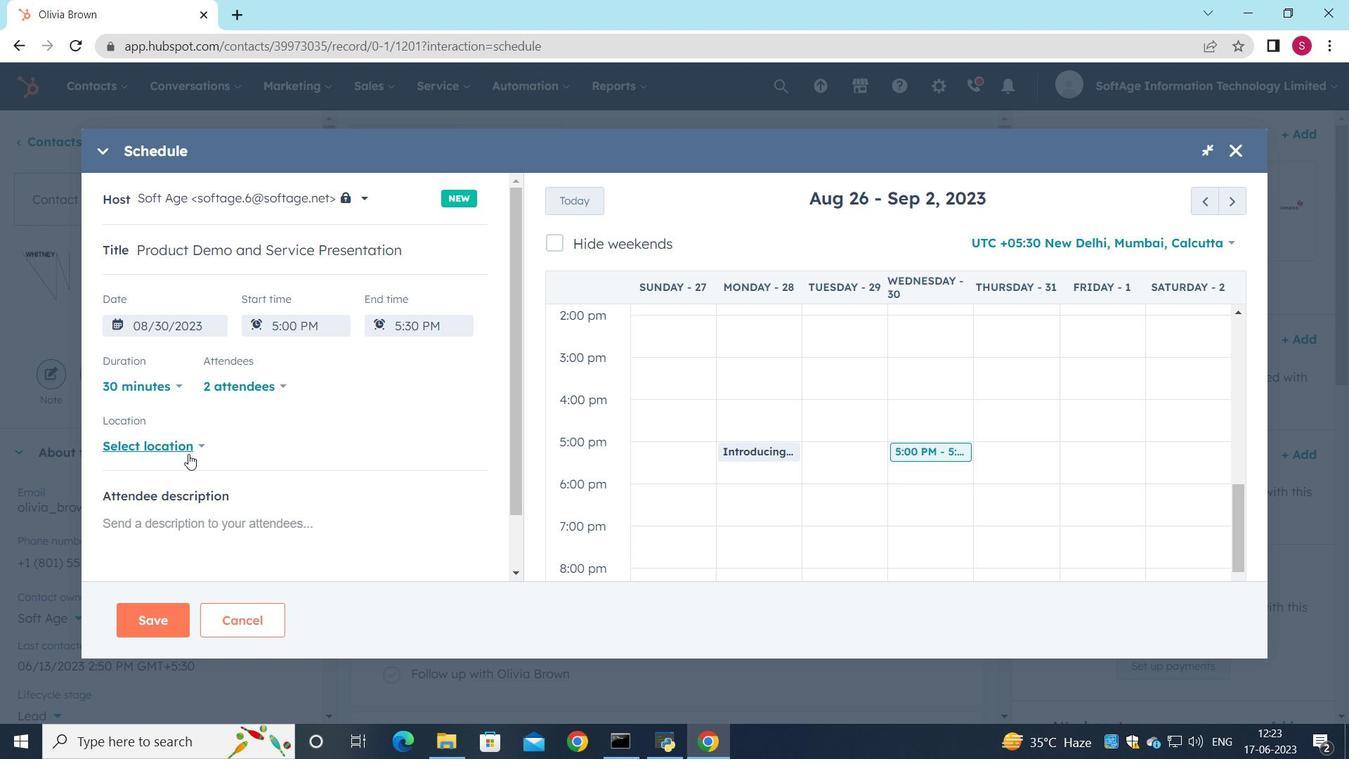 
Action: Mouse pressed left at (191, 446)
Screenshot: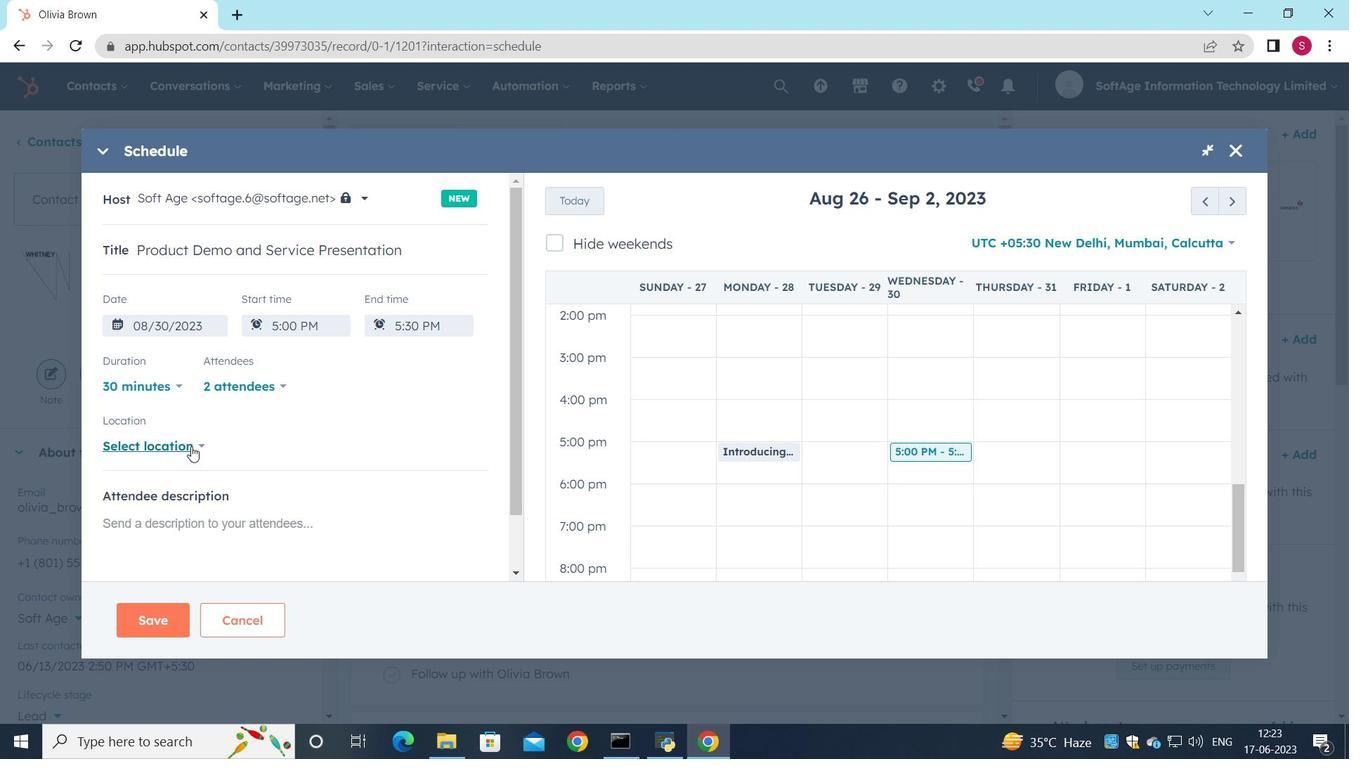 
Action: Mouse moved to (266, 394)
Screenshot: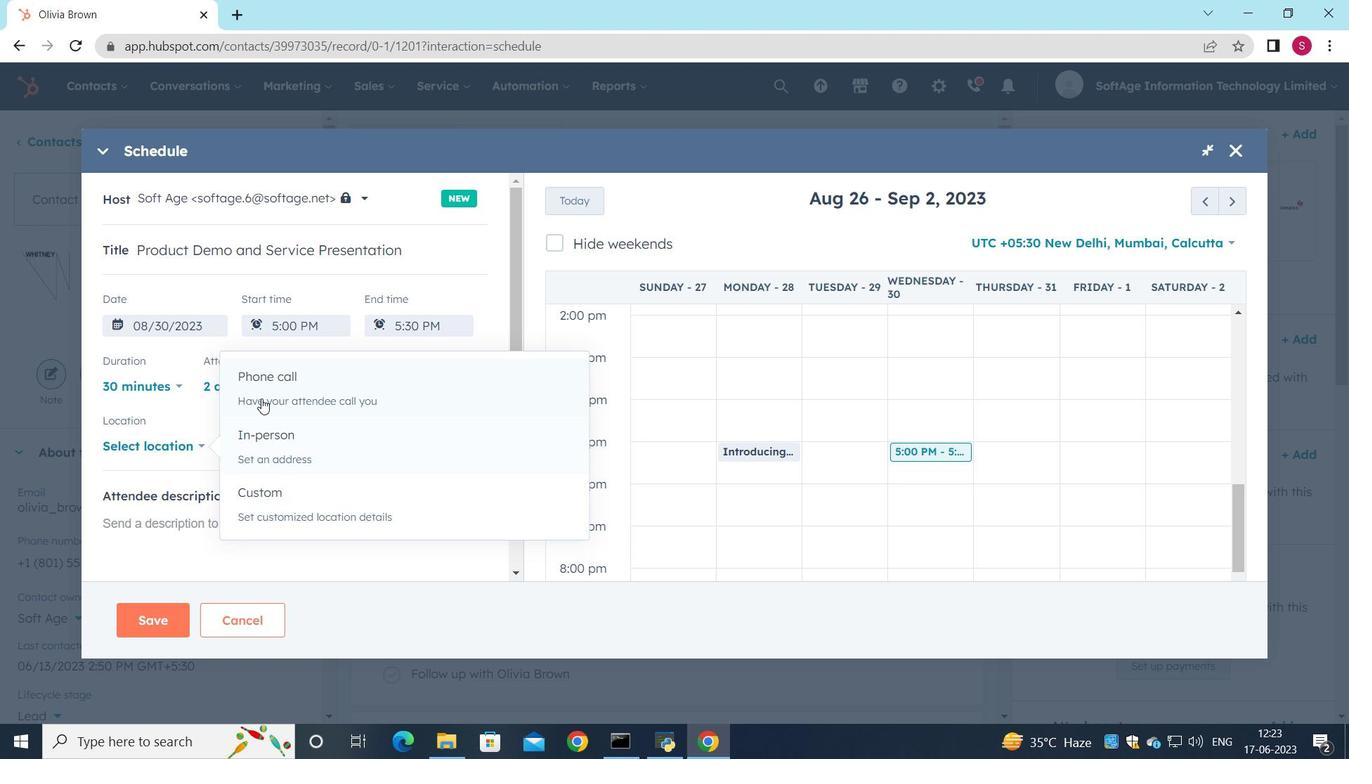 
Action: Mouse pressed left at (266, 394)
Screenshot: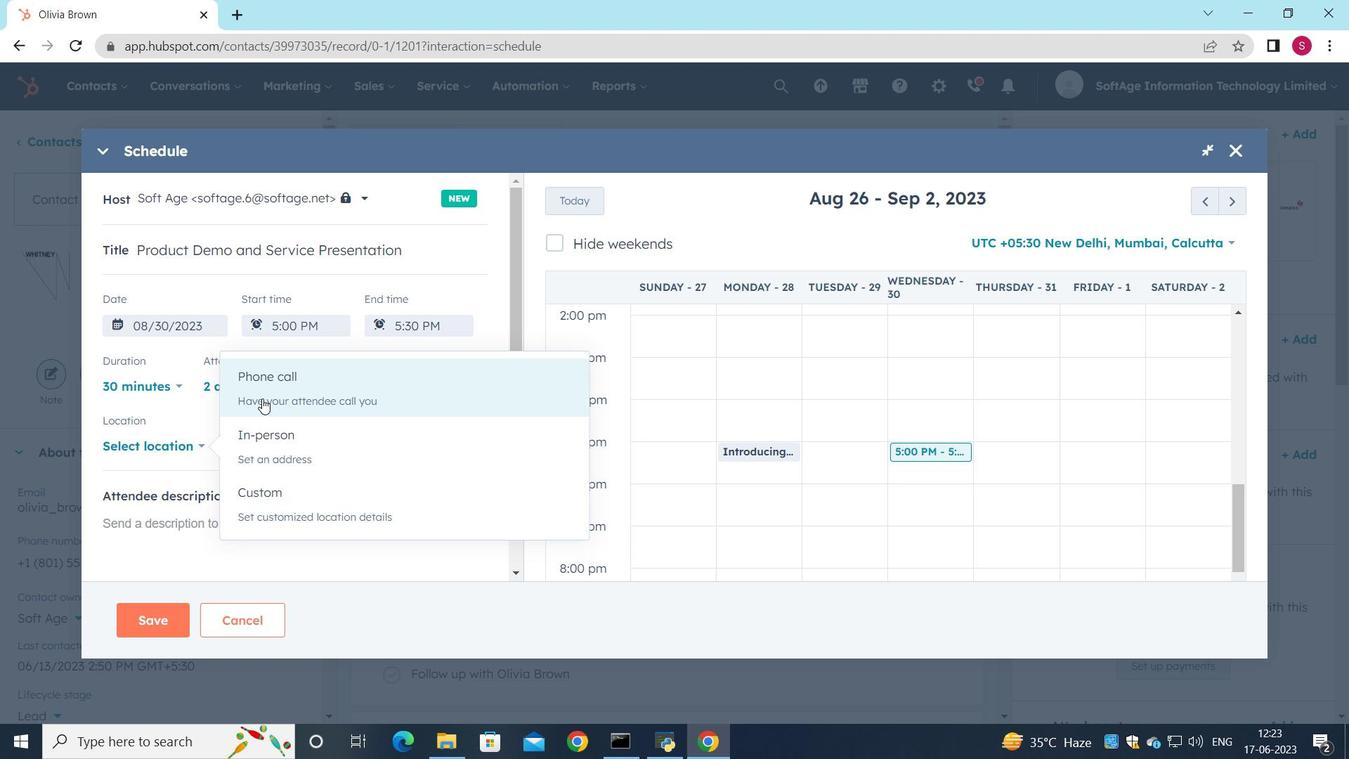 
Action: Mouse moved to (288, 444)
Screenshot: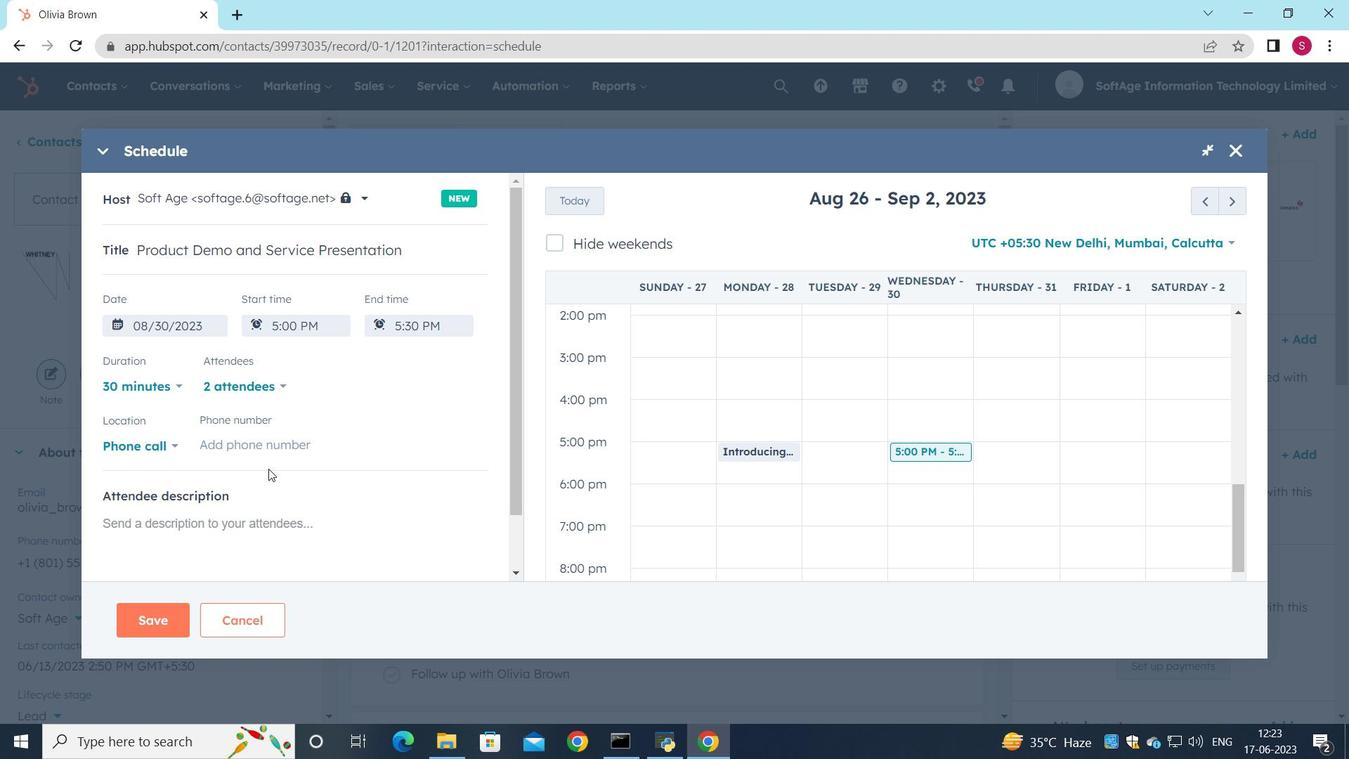 
Action: Mouse pressed left at (288, 444)
Screenshot: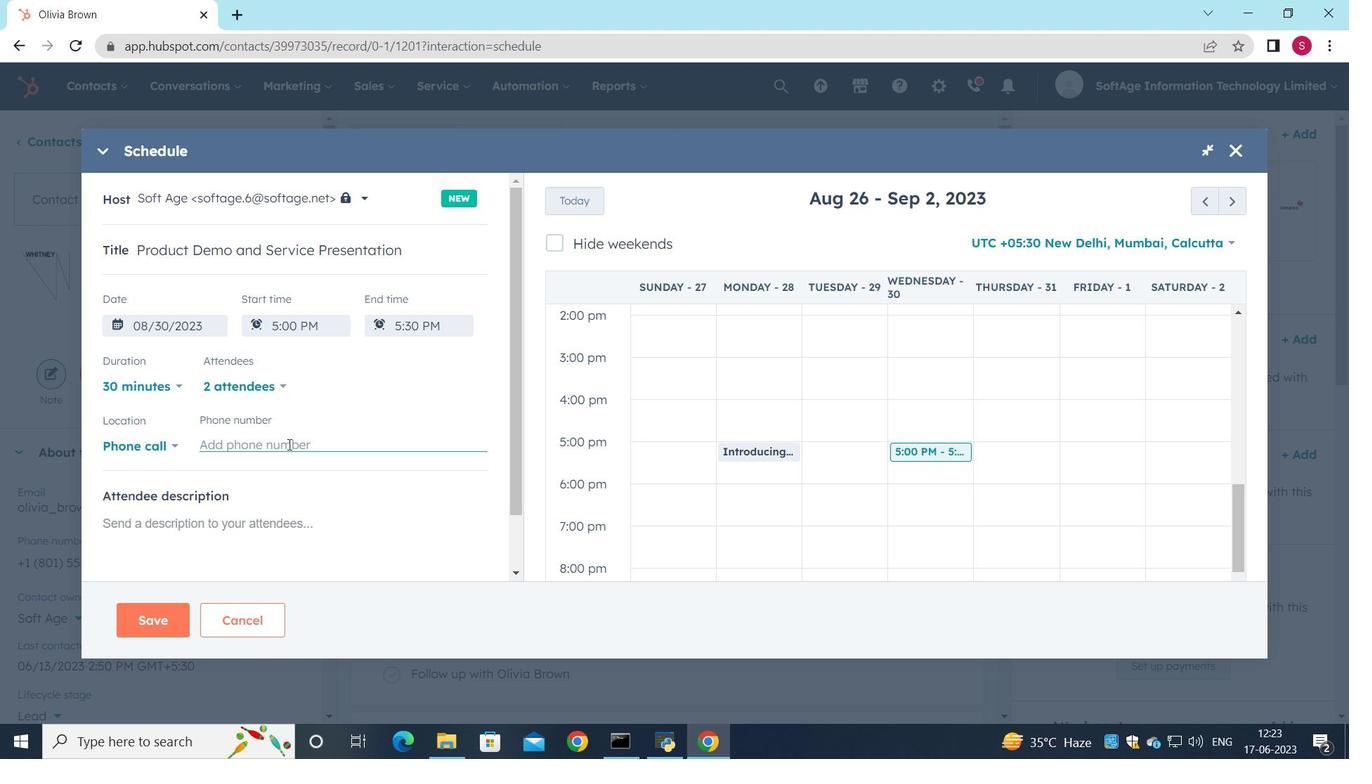 
Action: Key pressed <Key.shift_r><Key.shift_r>(715<Key.backspace>8<Key.shift_r><Key.shift_r><Key.shift_r><Key.shift_r><Key.shift_r>)<Key.space>987-6553
Screenshot: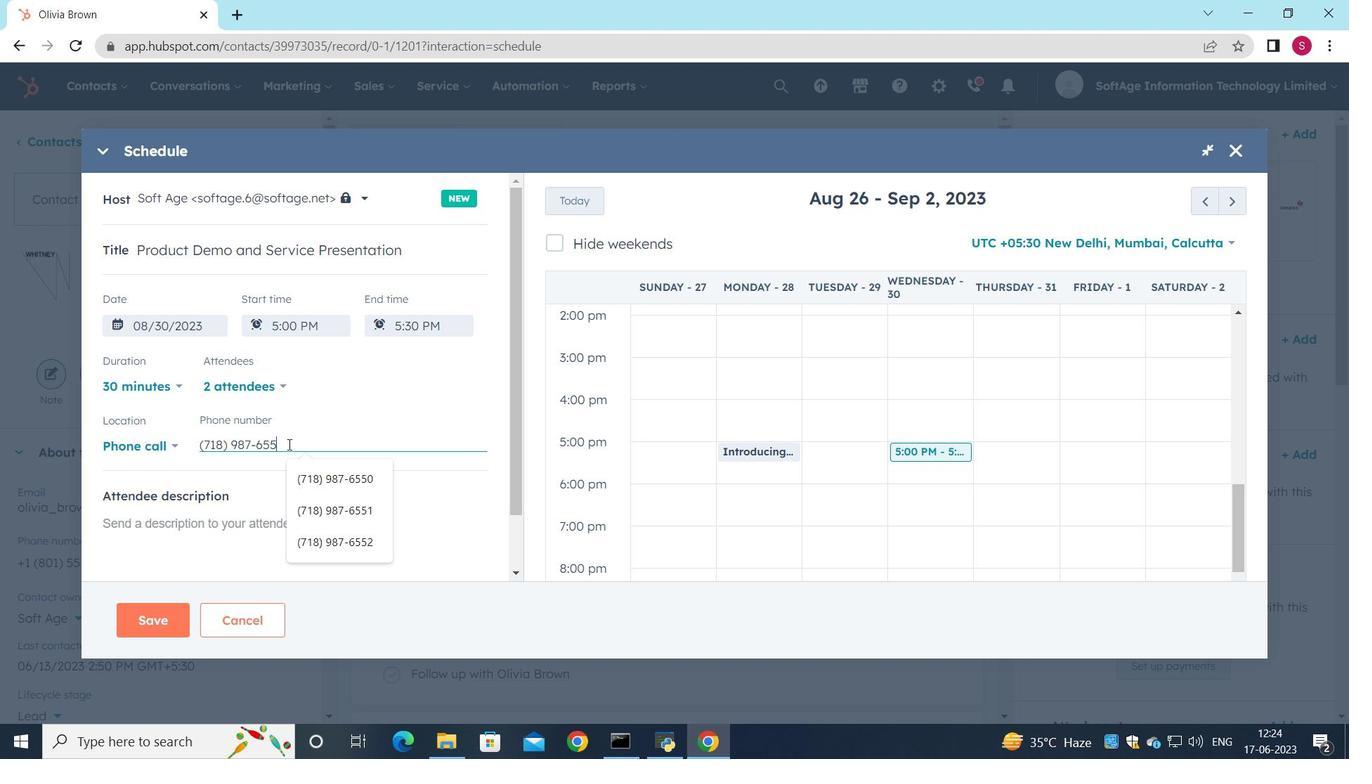 
Action: Mouse moved to (181, 522)
Screenshot: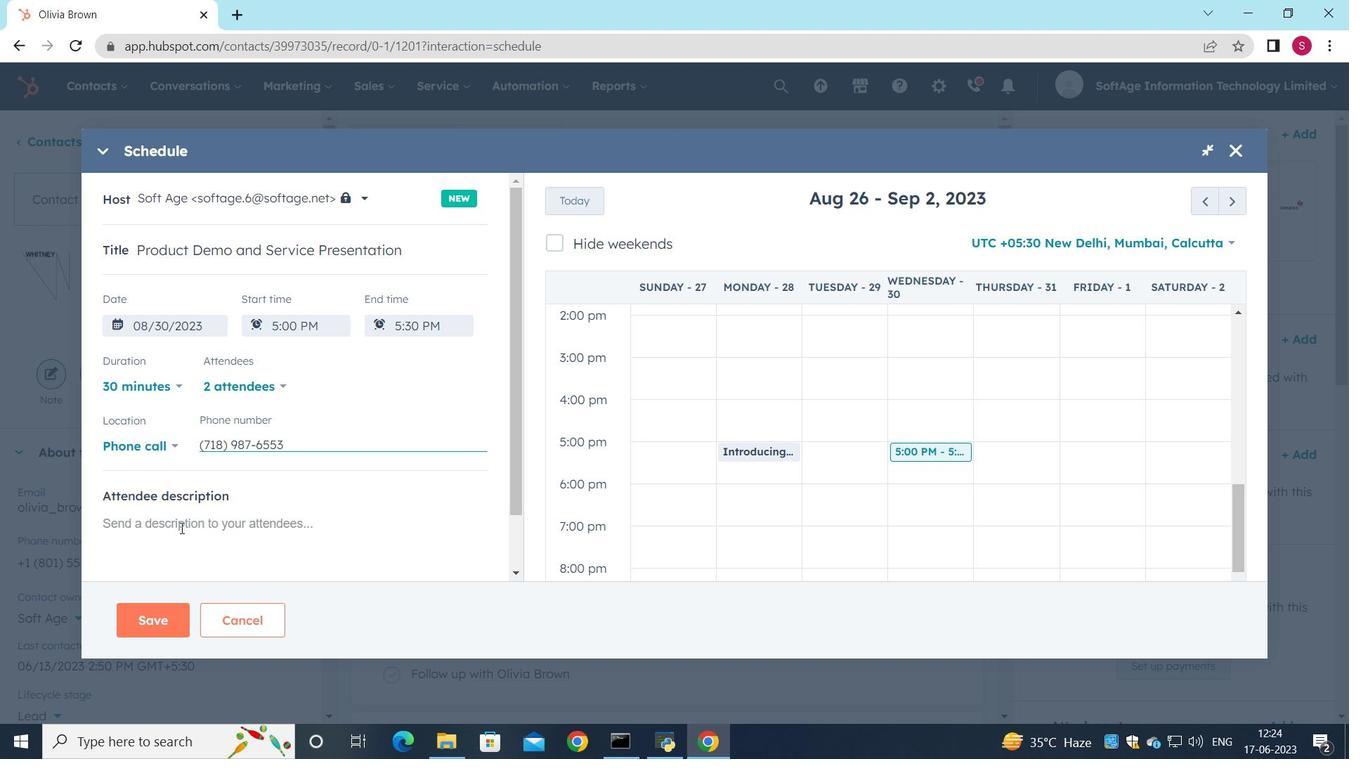 
Action: Mouse pressed left at (181, 522)
Screenshot: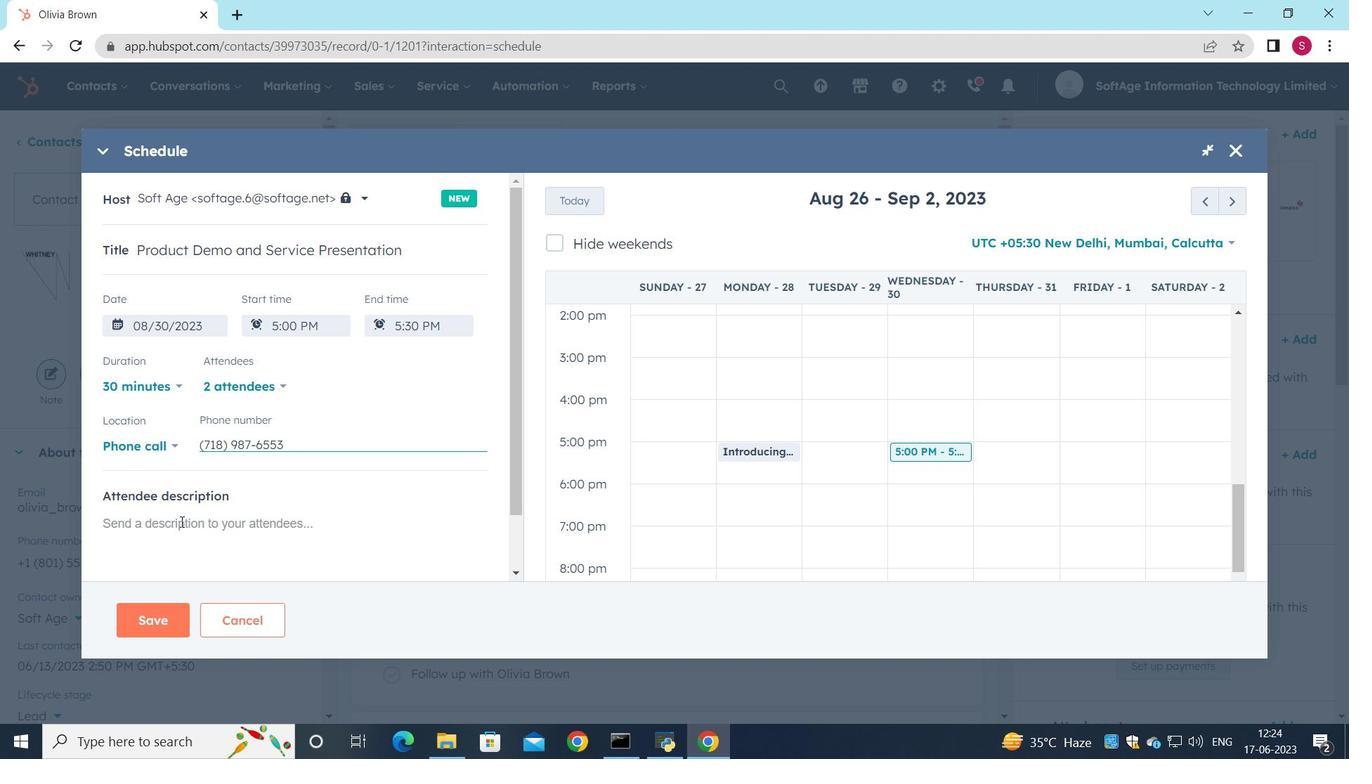 
Action: Key pressed <Key.shift><Key.shift><Key.shift><Key.shift><Key.shift><Key.shift><Key.shift><Key.shift><Key.shift><Key.shift><Key.shift><Key.shift><Key.shift><Key.shift><Key.shift><Key.shift><Key.shift><Key.shift><Key.shift><Key.shift><Key.shift>For<Key.space>further<Key.space>discussion<Key.space>on<Key.space>products,<Key.space>kindly<Key.space>join<Key.space>the<Key.space>meeting.
Screenshot: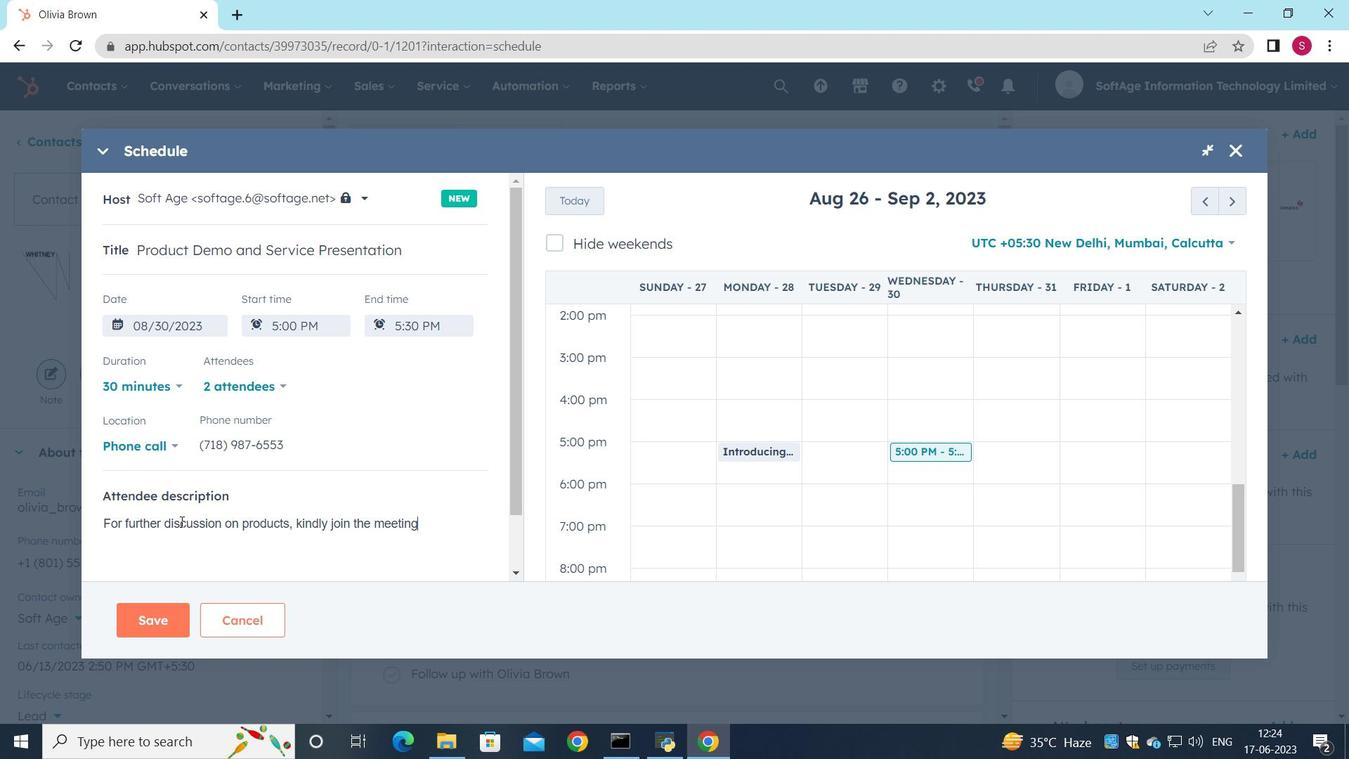 
Action: Mouse moved to (137, 623)
Screenshot: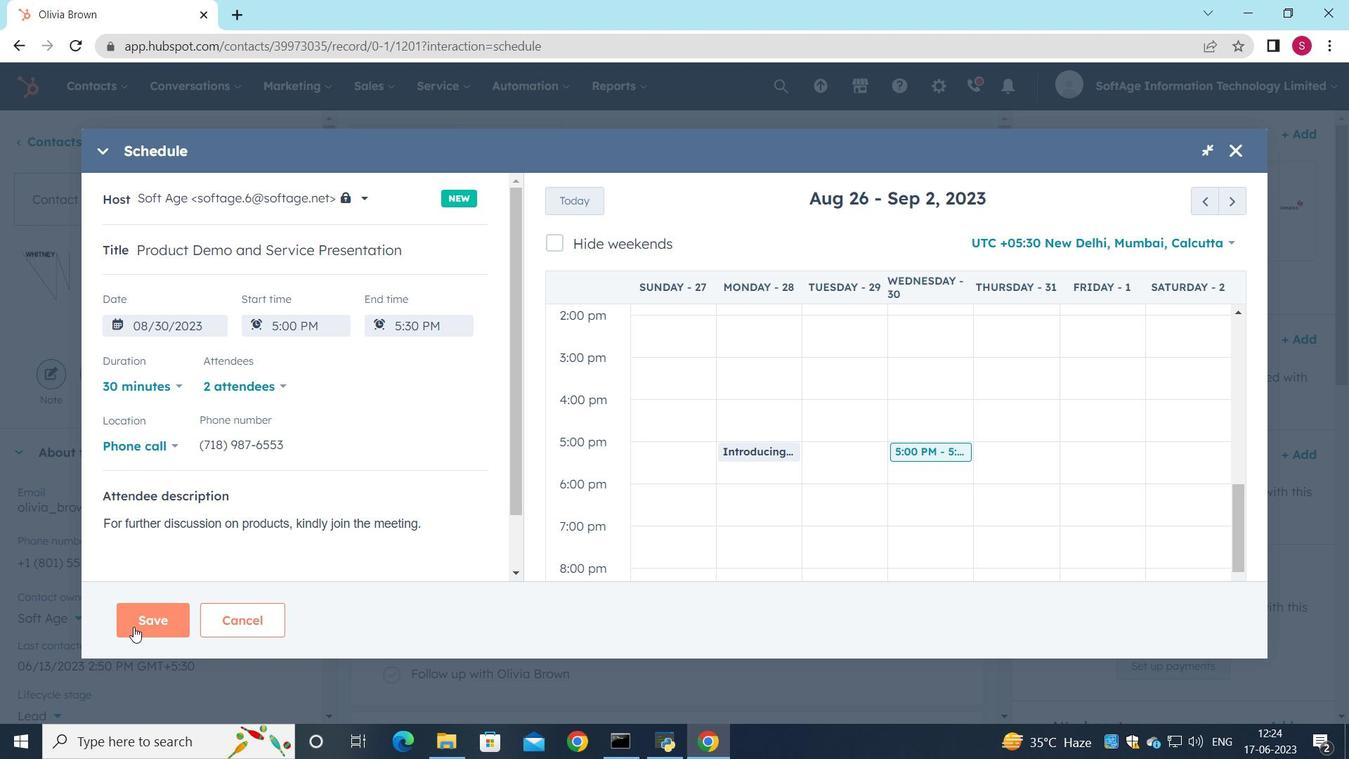 
Action: Mouse pressed left at (137, 623)
Screenshot: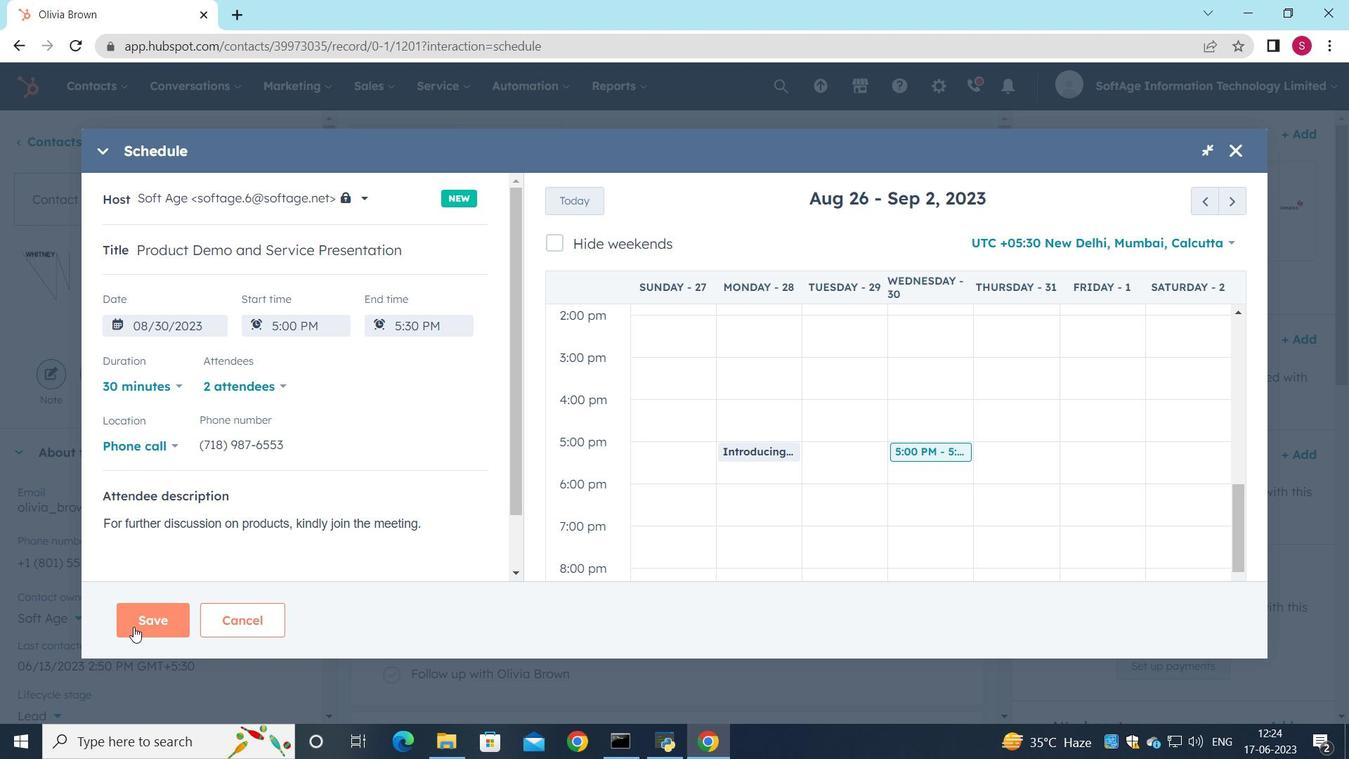 
Action: Mouse moved to (141, 619)
Screenshot: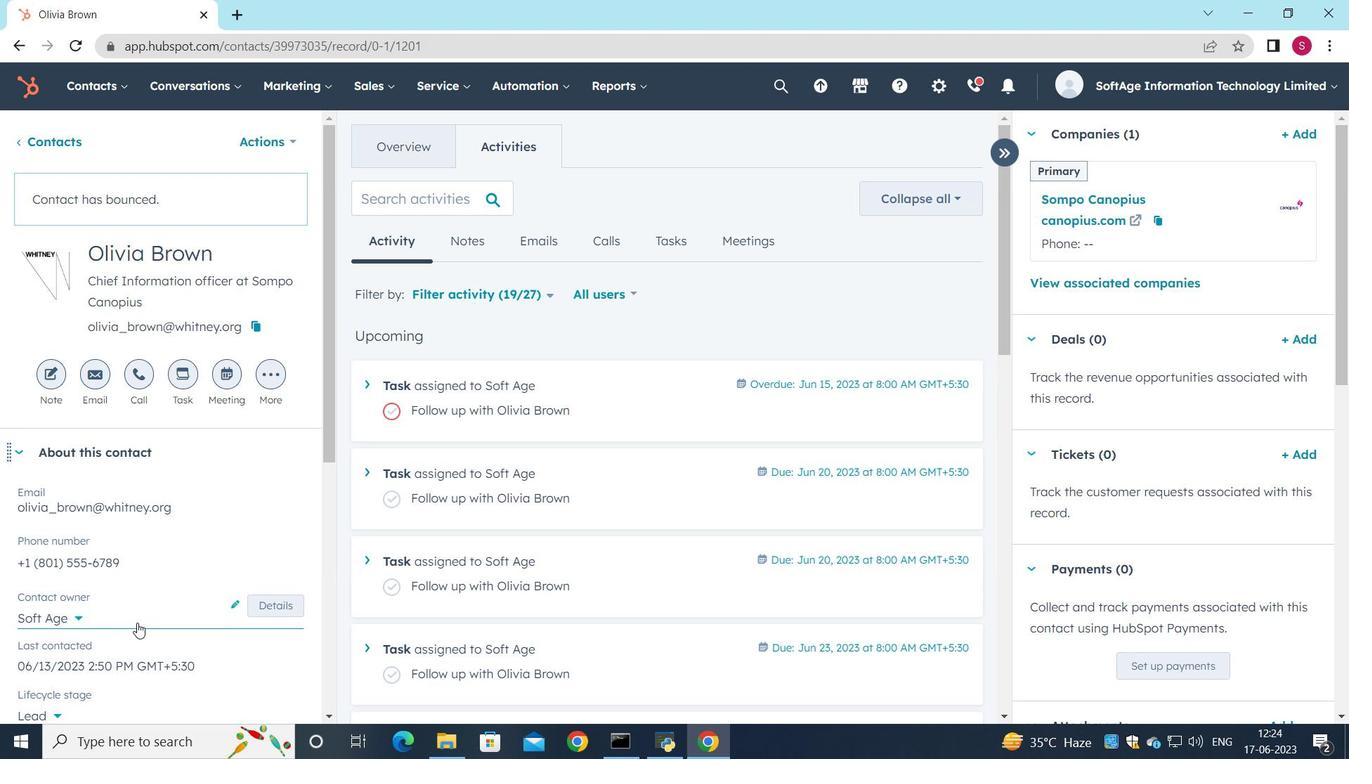 
